 Task: Add a signature Liam Wilson containing Have a great National Disability Employment Awareness Month, Liam Wilson to email address softage.9@softage.net and add a label Warranty claims
Action: Mouse moved to (981, 54)
Screenshot: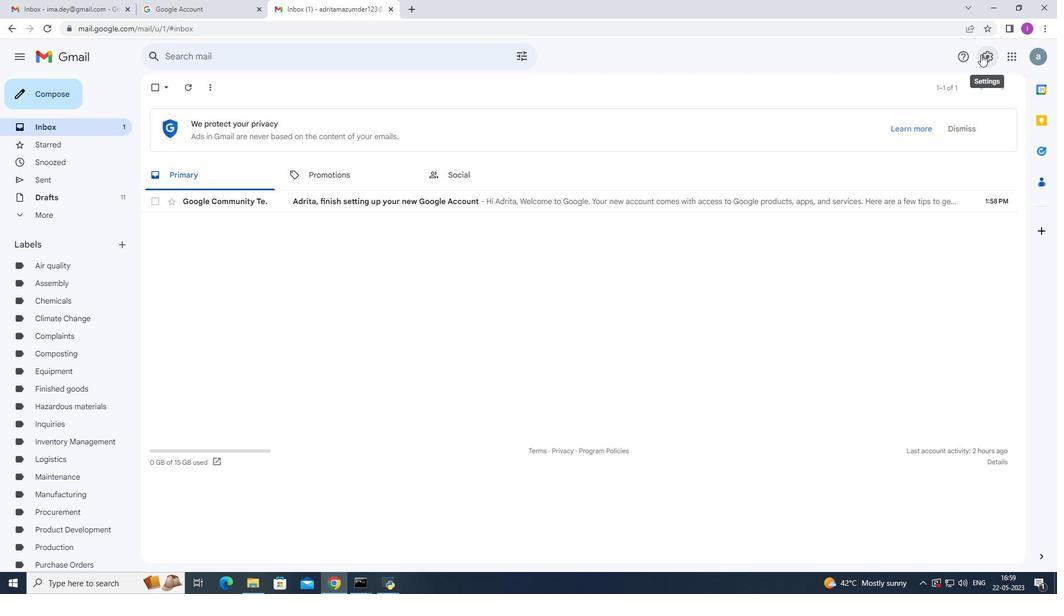 
Action: Mouse pressed left at (981, 54)
Screenshot: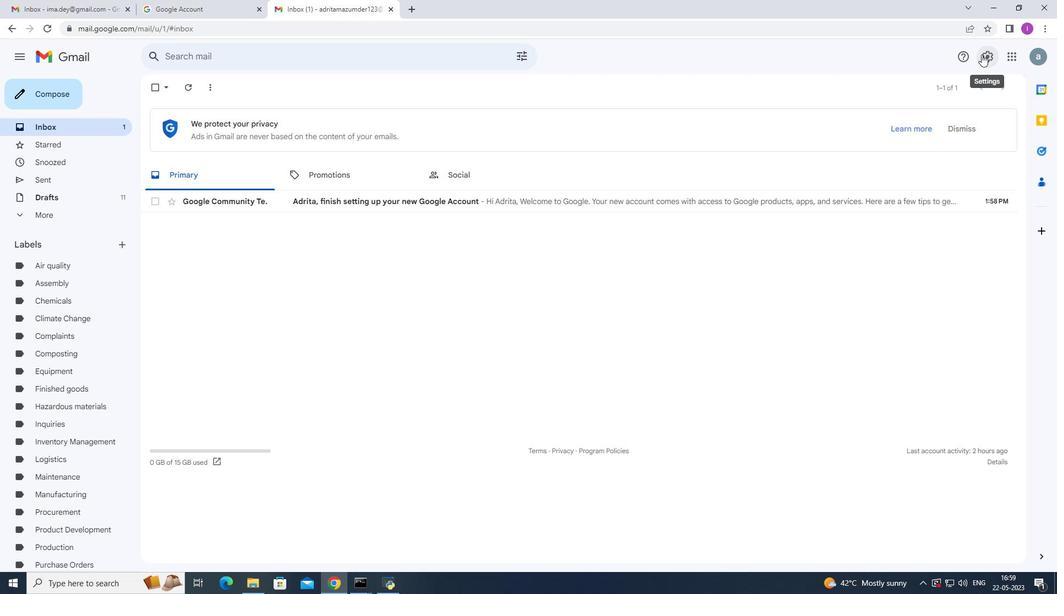 
Action: Mouse moved to (916, 108)
Screenshot: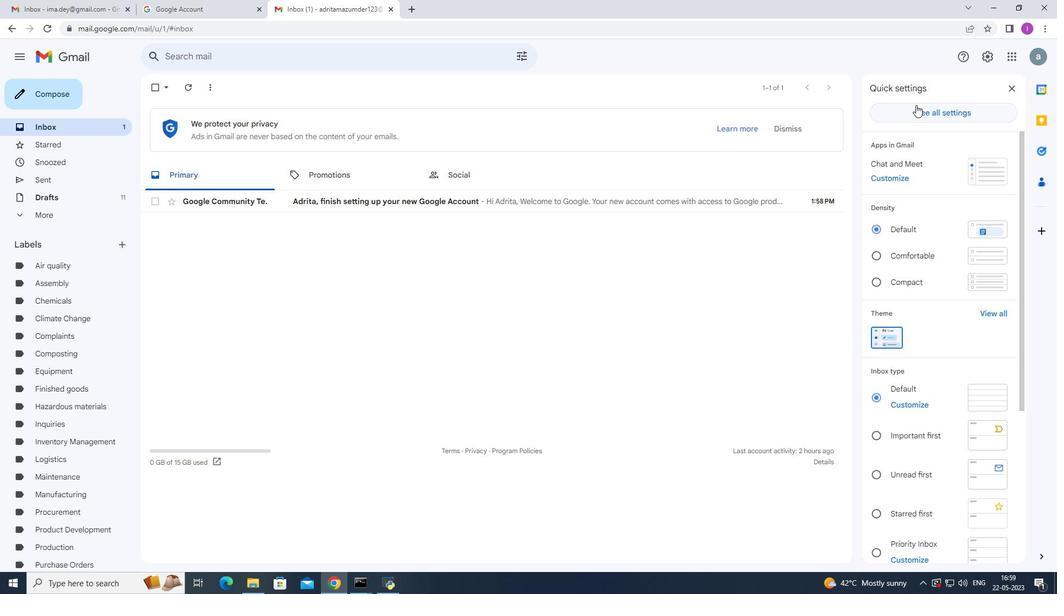 
Action: Mouse pressed left at (916, 108)
Screenshot: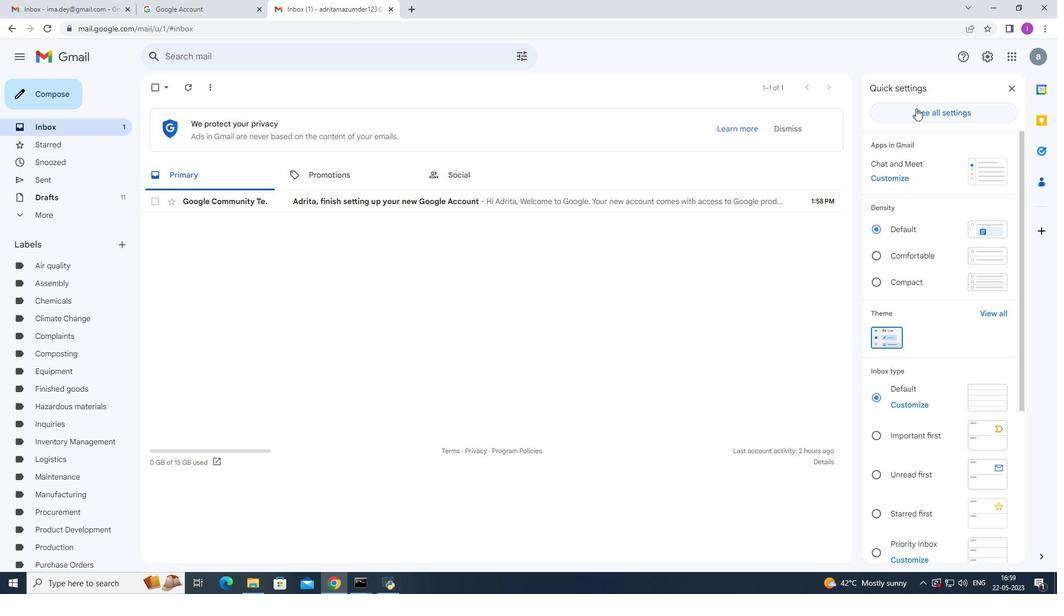 
Action: Mouse moved to (248, 534)
Screenshot: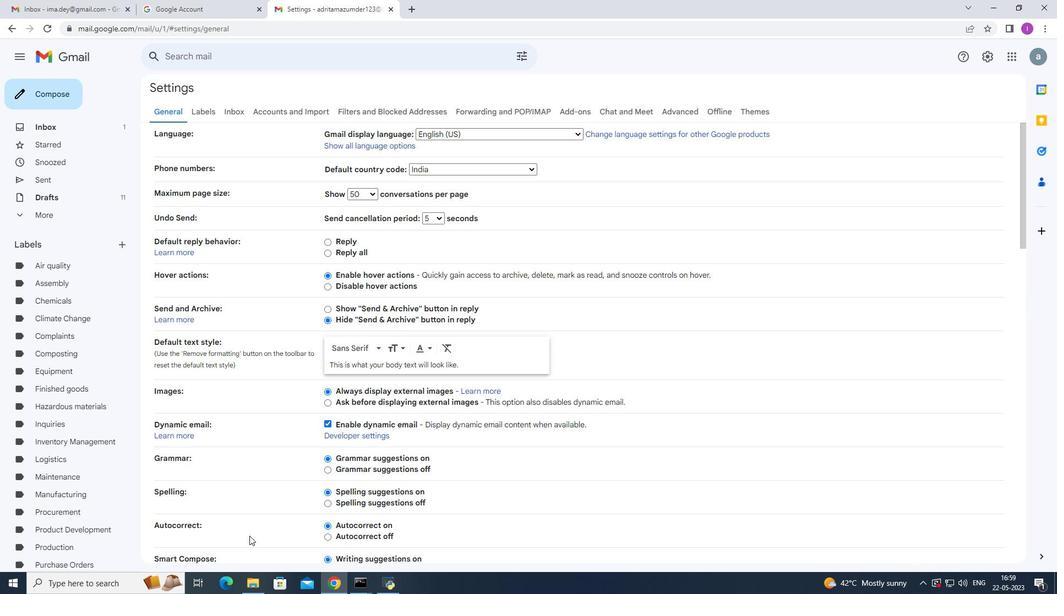 
Action: Mouse scrolled (248, 533) with delta (0, 0)
Screenshot: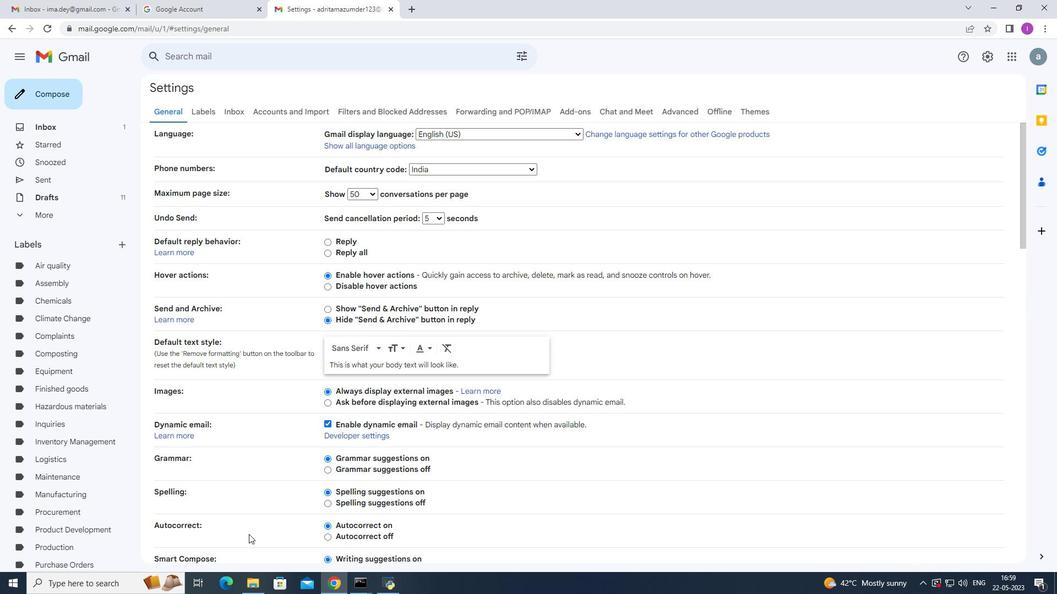 
Action: Mouse scrolled (248, 533) with delta (0, 0)
Screenshot: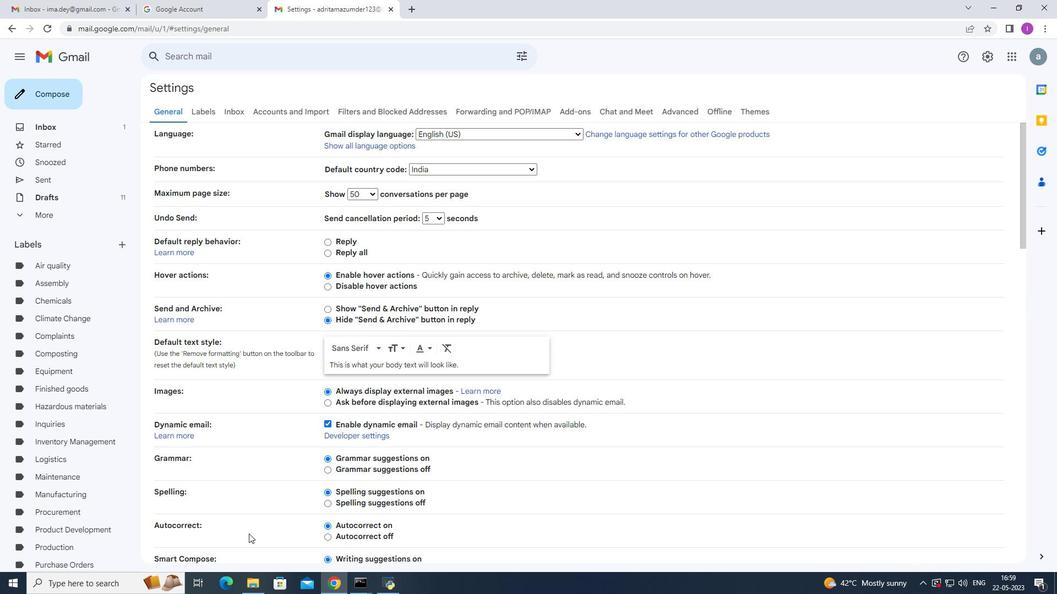 
Action: Mouse scrolled (248, 533) with delta (0, 0)
Screenshot: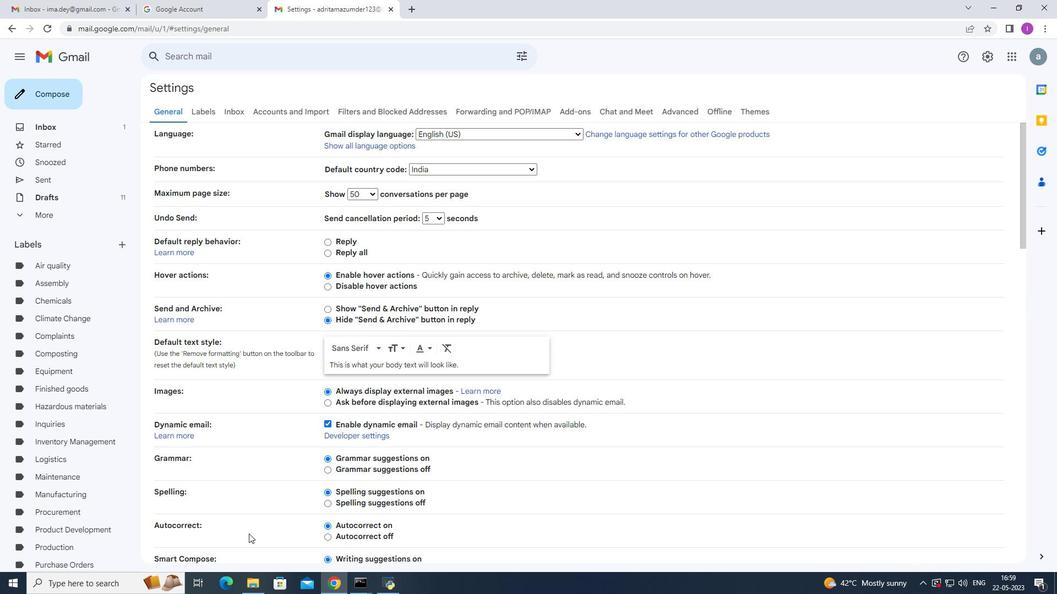 
Action: Mouse scrolled (248, 533) with delta (0, 0)
Screenshot: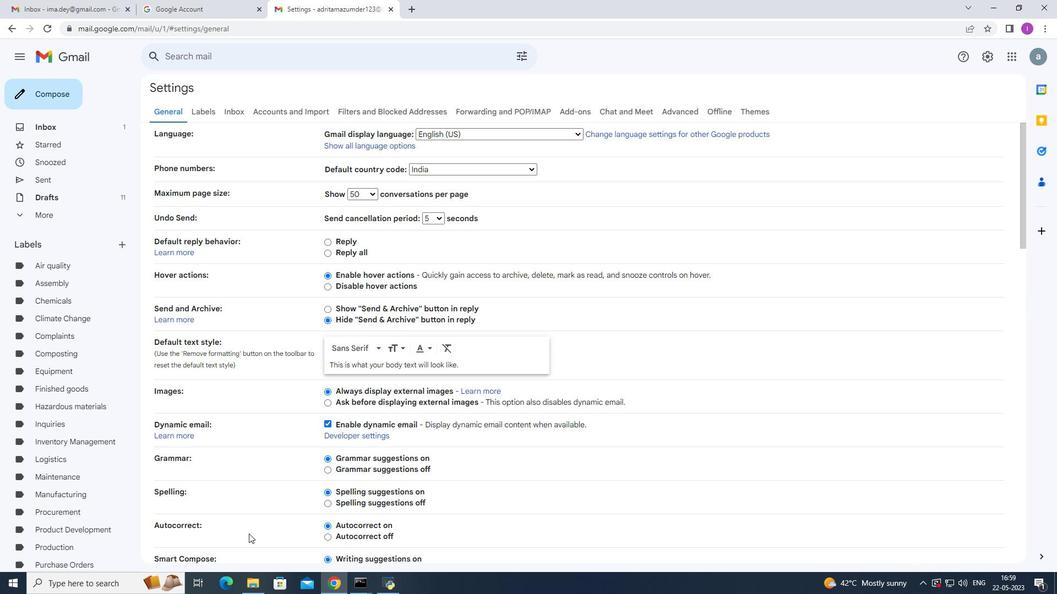 
Action: Mouse scrolled (248, 533) with delta (0, 0)
Screenshot: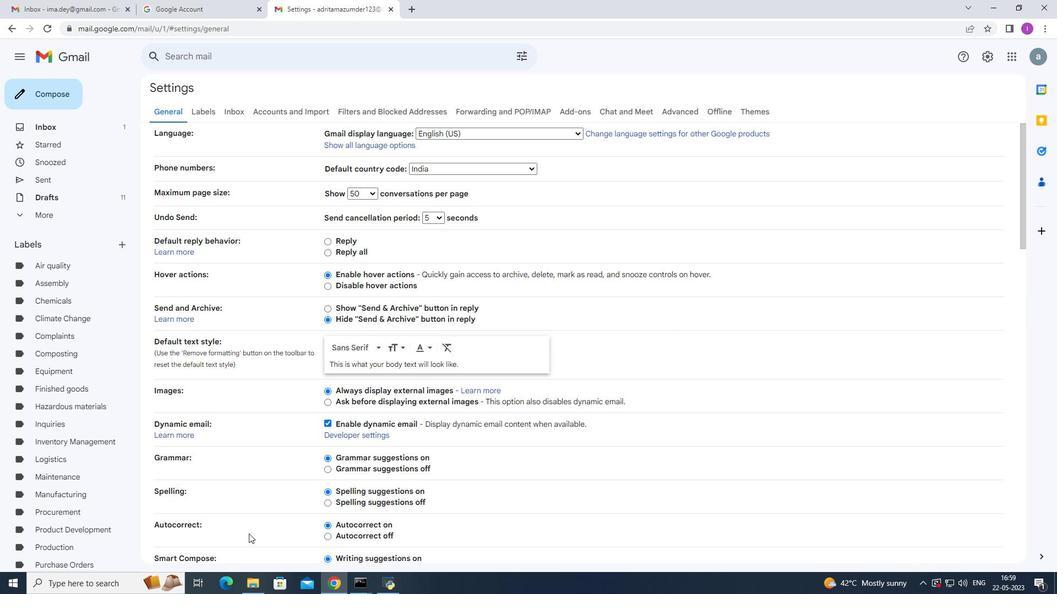 
Action: Mouse moved to (256, 519)
Screenshot: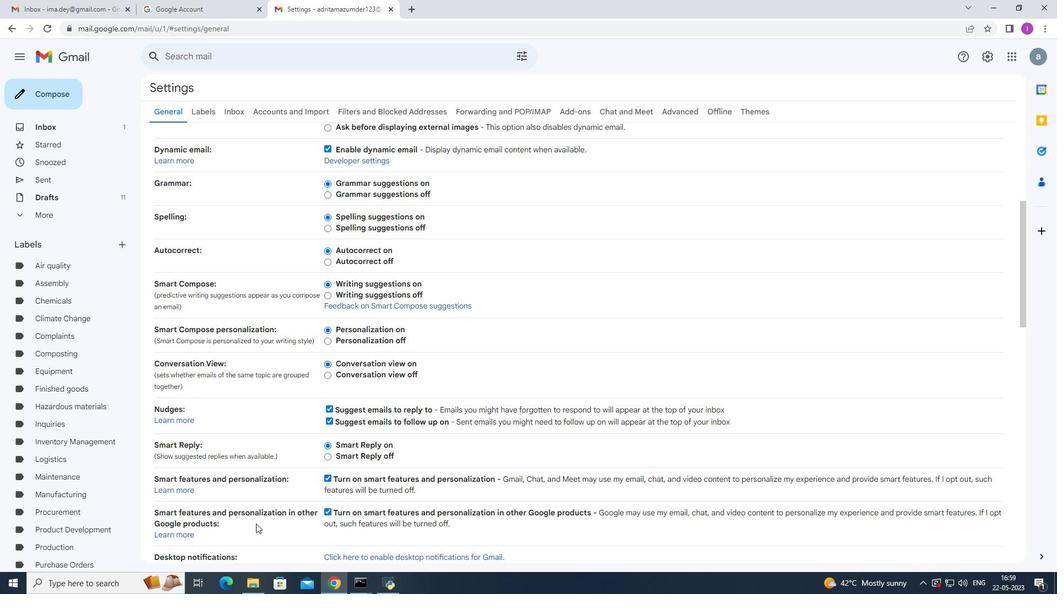 
Action: Mouse scrolled (256, 519) with delta (0, 0)
Screenshot: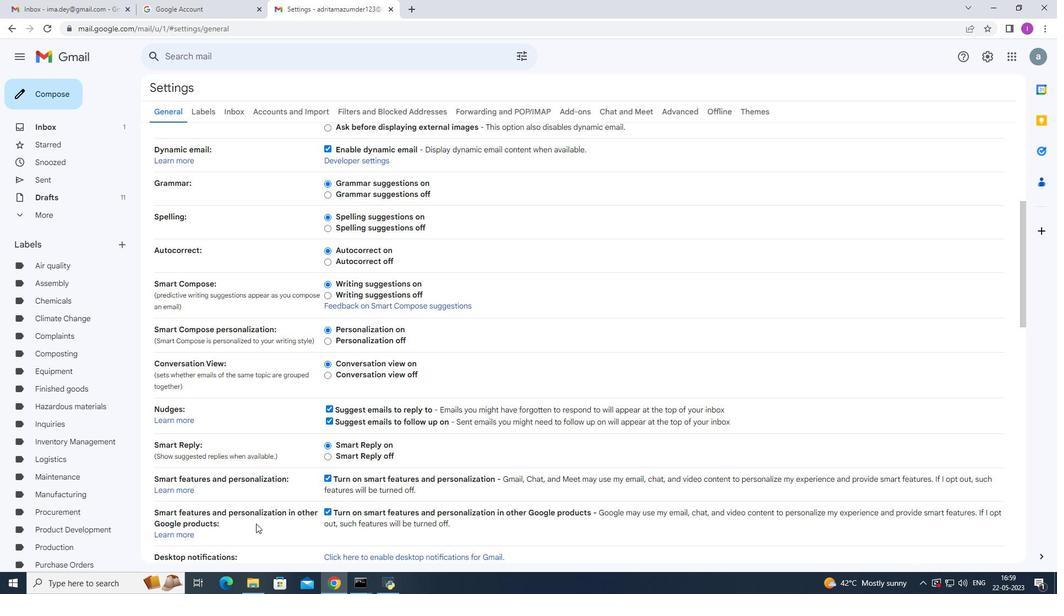 
Action: Mouse scrolled (256, 519) with delta (0, 0)
Screenshot: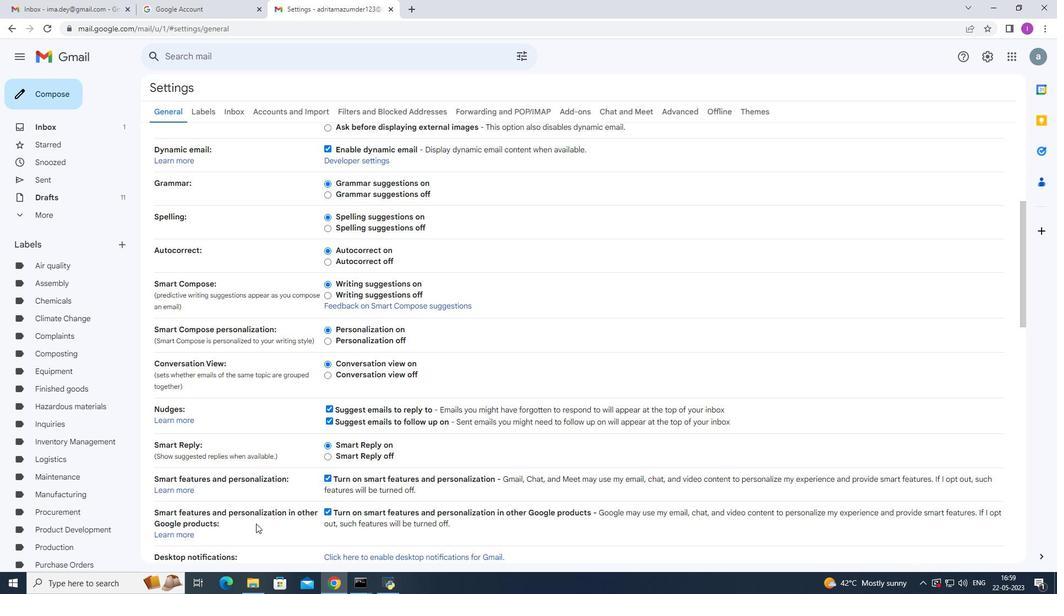 
Action: Mouse moved to (255, 519)
Screenshot: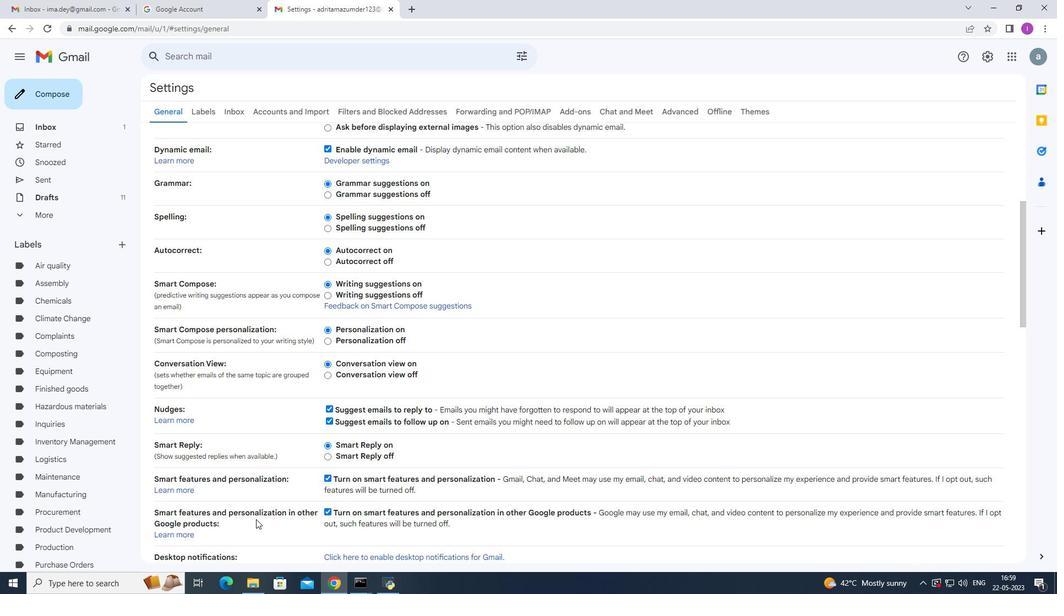 
Action: Mouse scrolled (255, 518) with delta (0, 0)
Screenshot: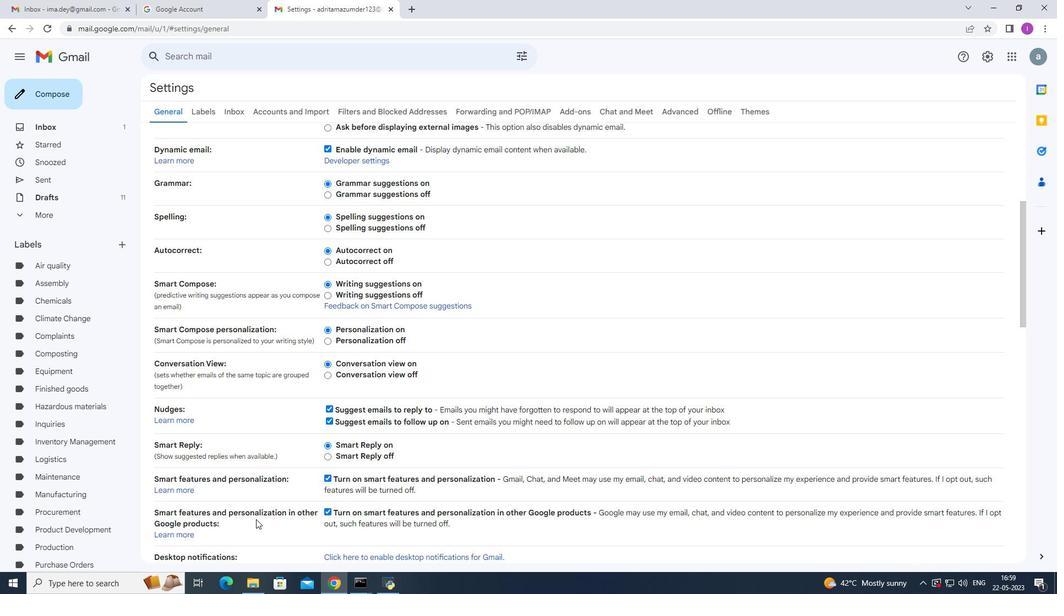 
Action: Mouse scrolled (255, 518) with delta (0, 0)
Screenshot: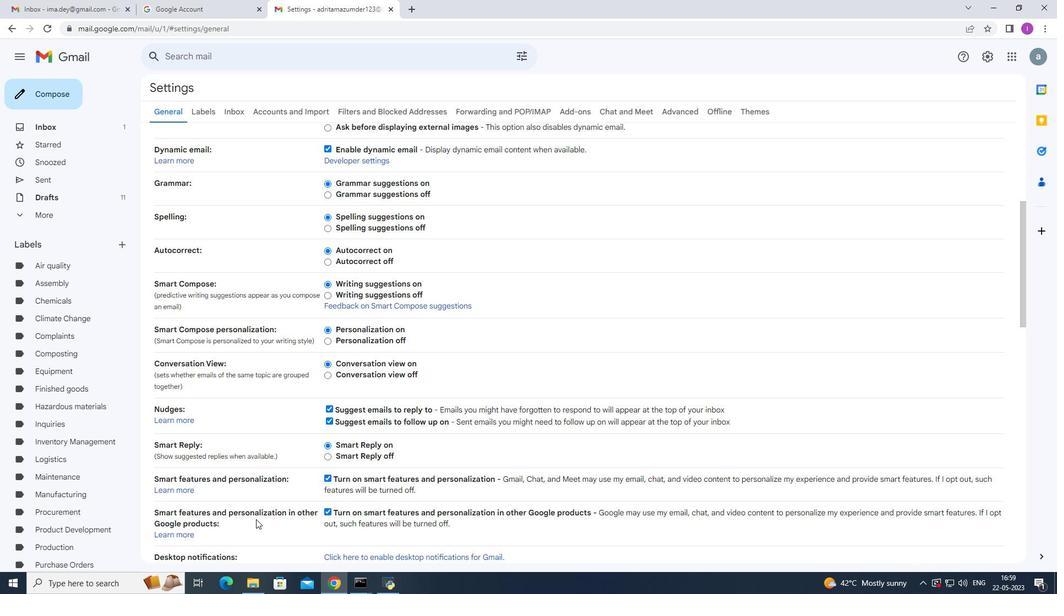 
Action: Mouse scrolled (255, 518) with delta (0, 0)
Screenshot: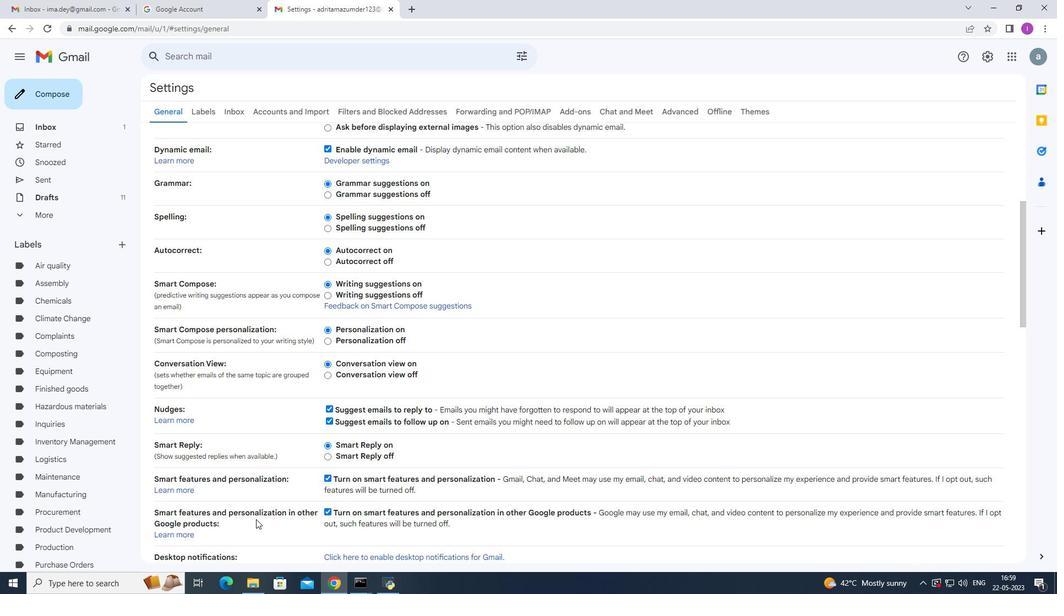 
Action: Mouse moved to (257, 516)
Screenshot: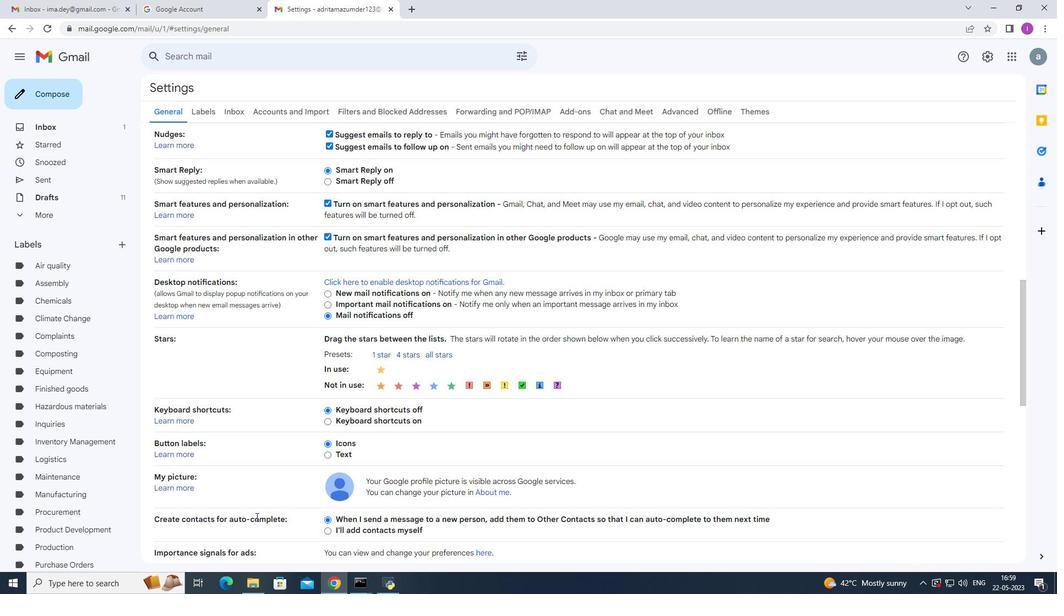 
Action: Mouse scrolled (257, 515) with delta (0, 0)
Screenshot: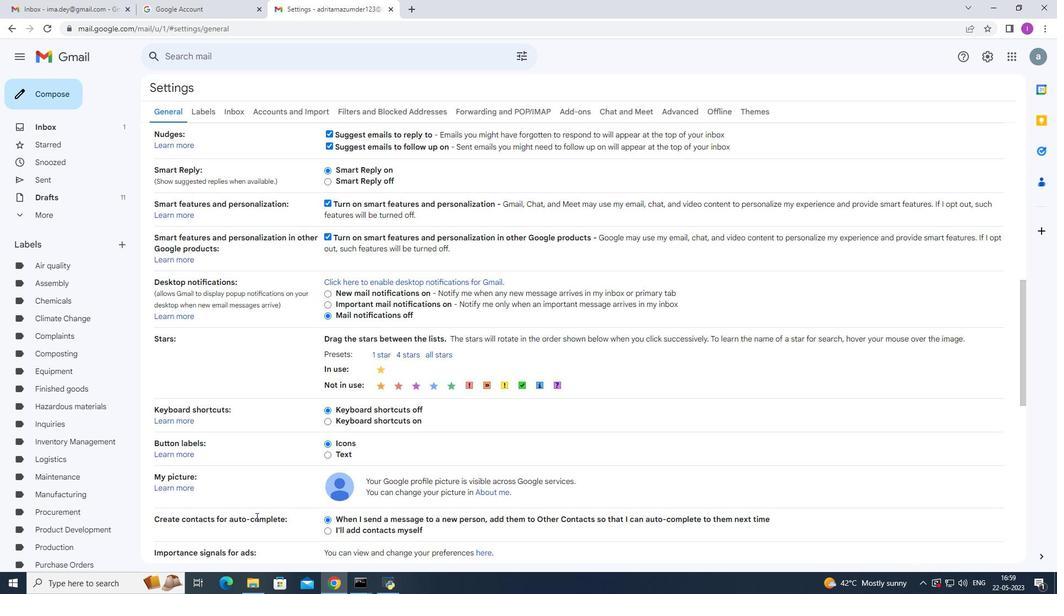 
Action: Mouse scrolled (257, 515) with delta (0, 0)
Screenshot: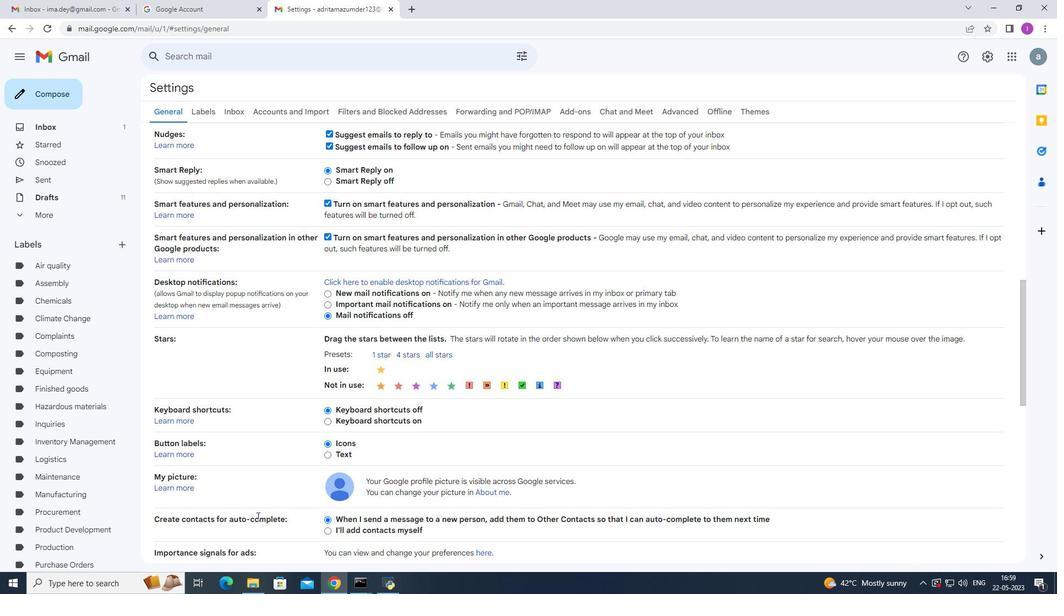 
Action: Mouse scrolled (257, 515) with delta (0, 0)
Screenshot: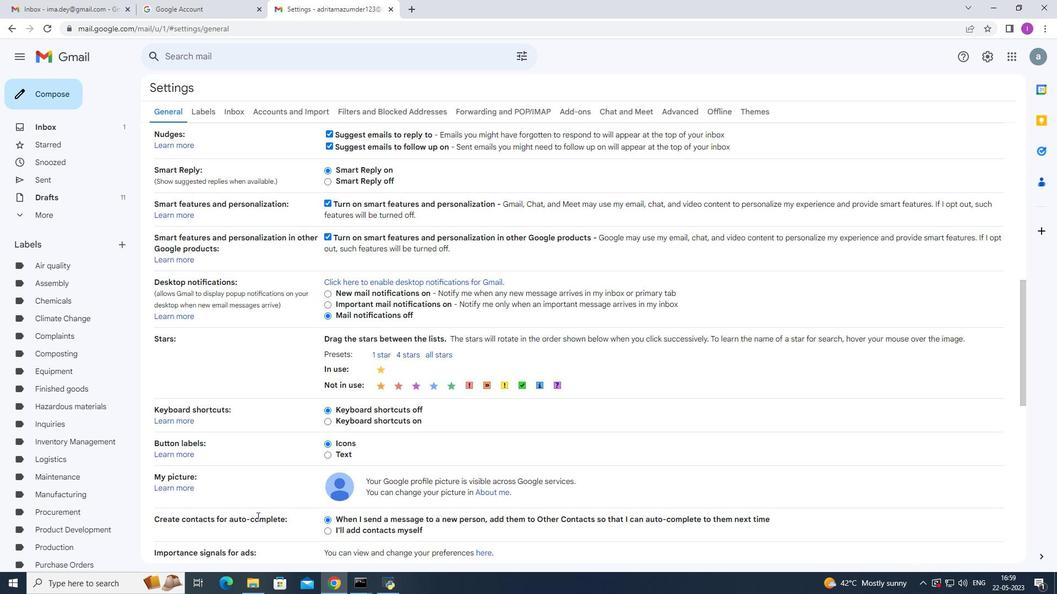 
Action: Mouse scrolled (257, 515) with delta (0, 0)
Screenshot: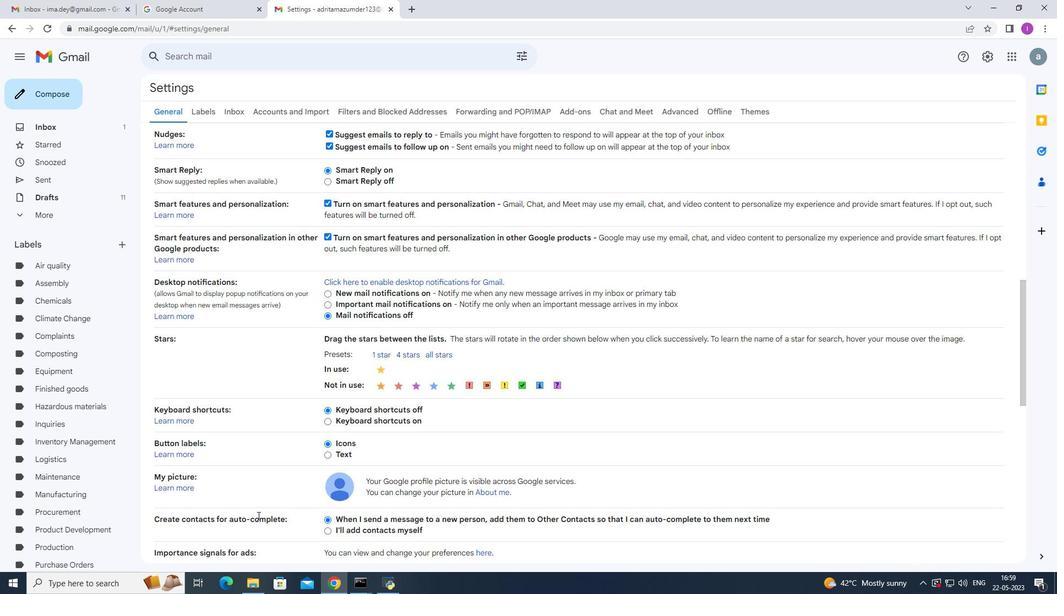 
Action: Mouse moved to (445, 366)
Screenshot: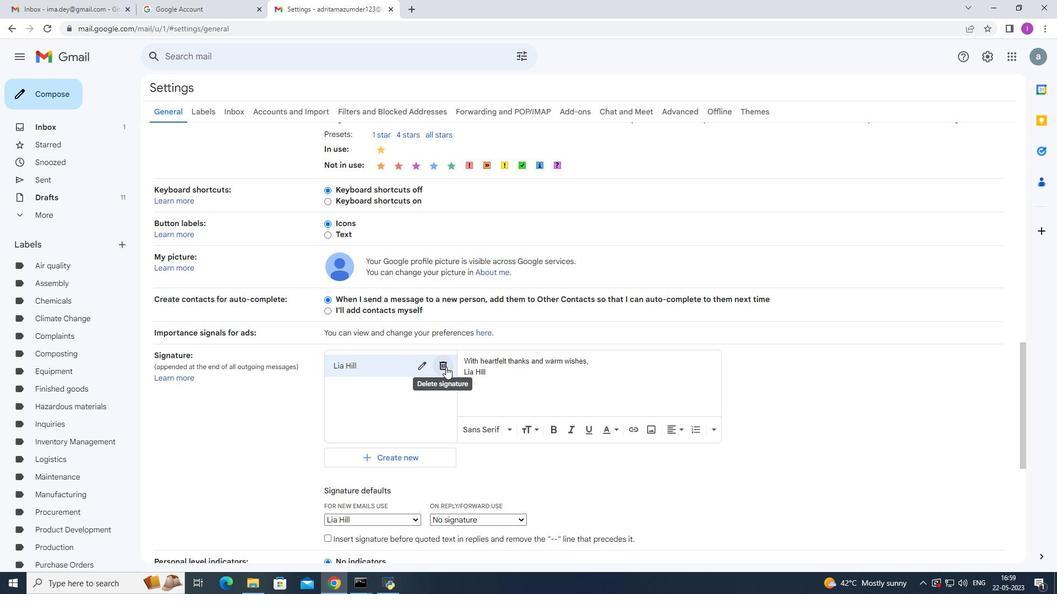 
Action: Mouse pressed left at (445, 366)
Screenshot: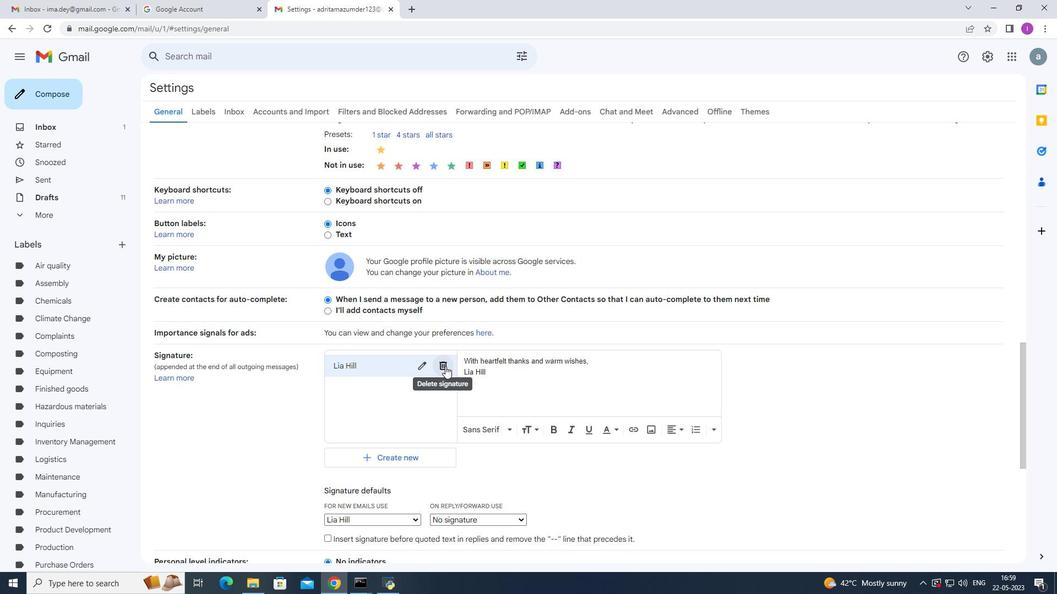 
Action: Mouse moved to (626, 322)
Screenshot: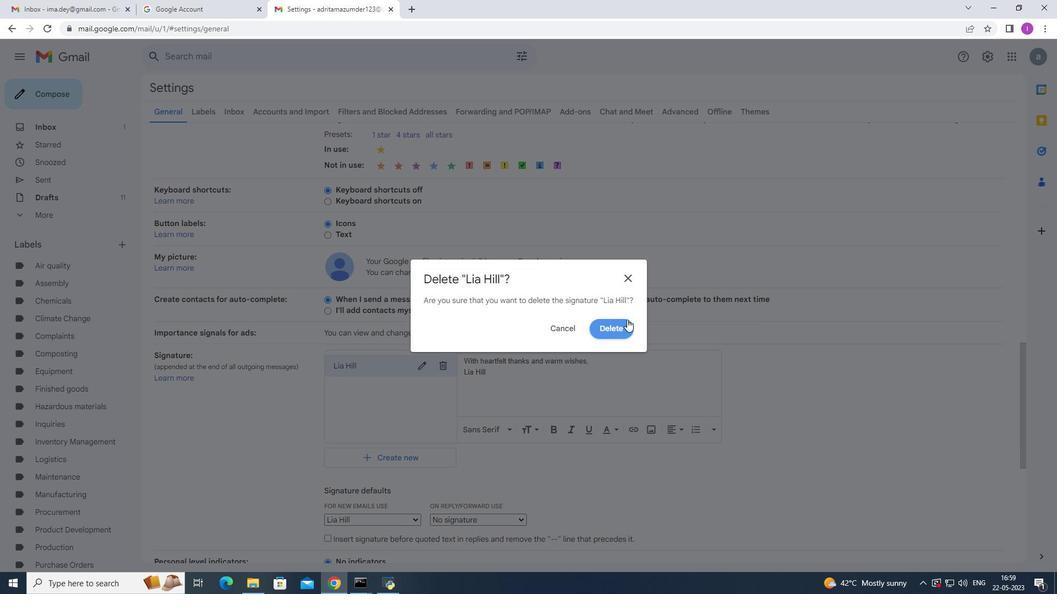 
Action: Mouse pressed left at (626, 322)
Screenshot: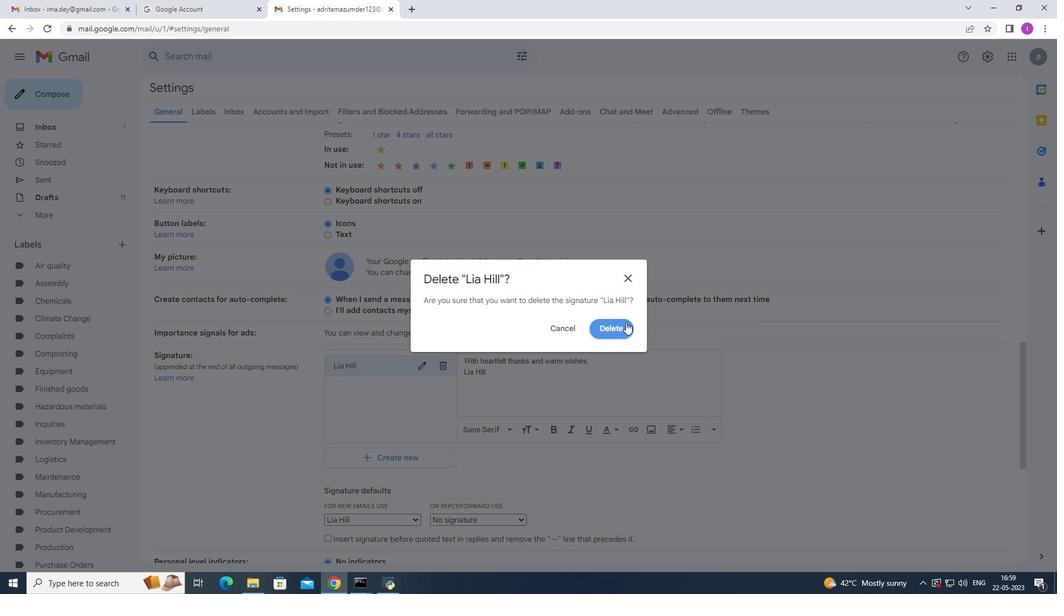 
Action: Mouse moved to (390, 378)
Screenshot: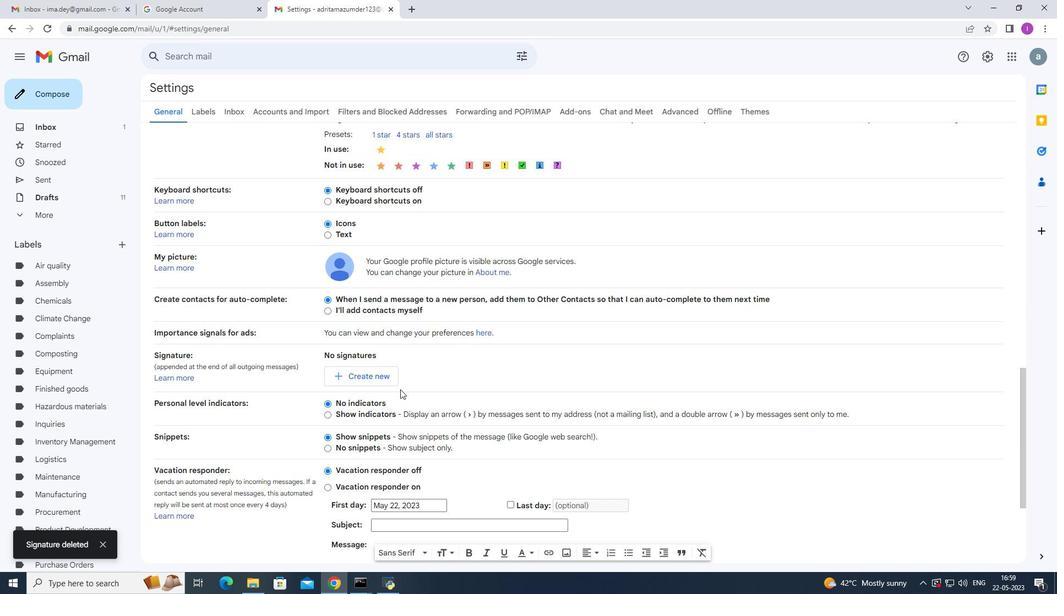 
Action: Mouse pressed left at (390, 378)
Screenshot: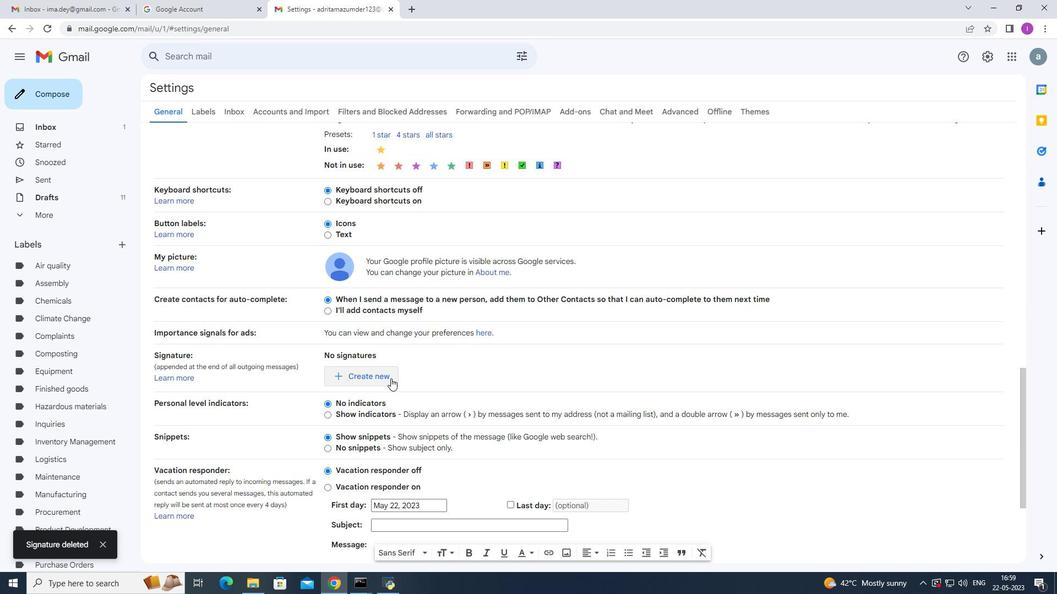 
Action: Mouse moved to (521, 322)
Screenshot: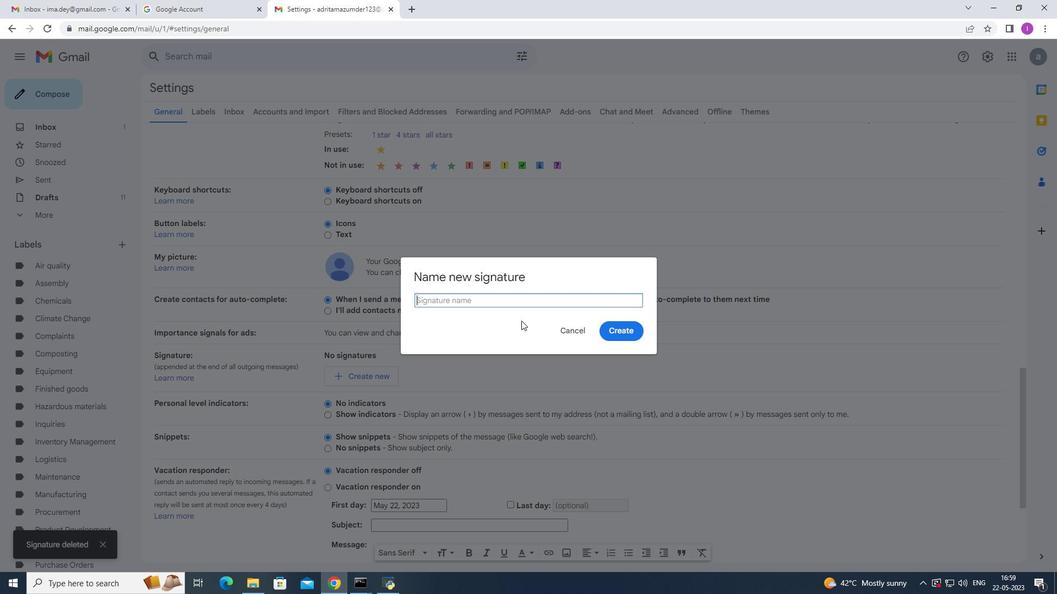
Action: Key pressed <Key.shift><Key.shift><Key.shift><Key.shift>Liam<Key.space><Key.shift>Wilson
Screenshot: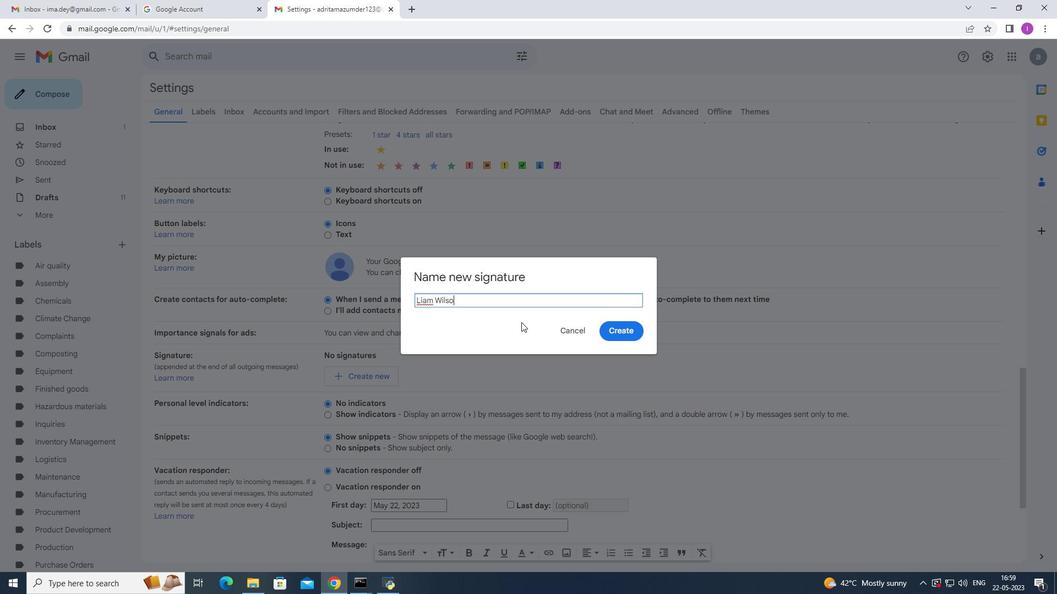 
Action: Mouse moved to (622, 329)
Screenshot: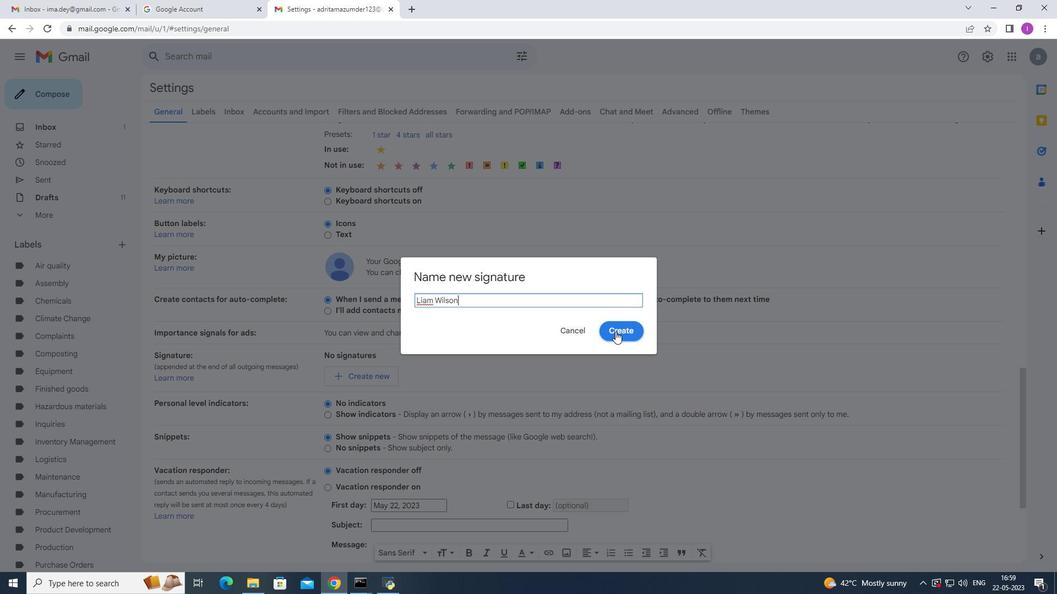 
Action: Mouse pressed left at (622, 329)
Screenshot: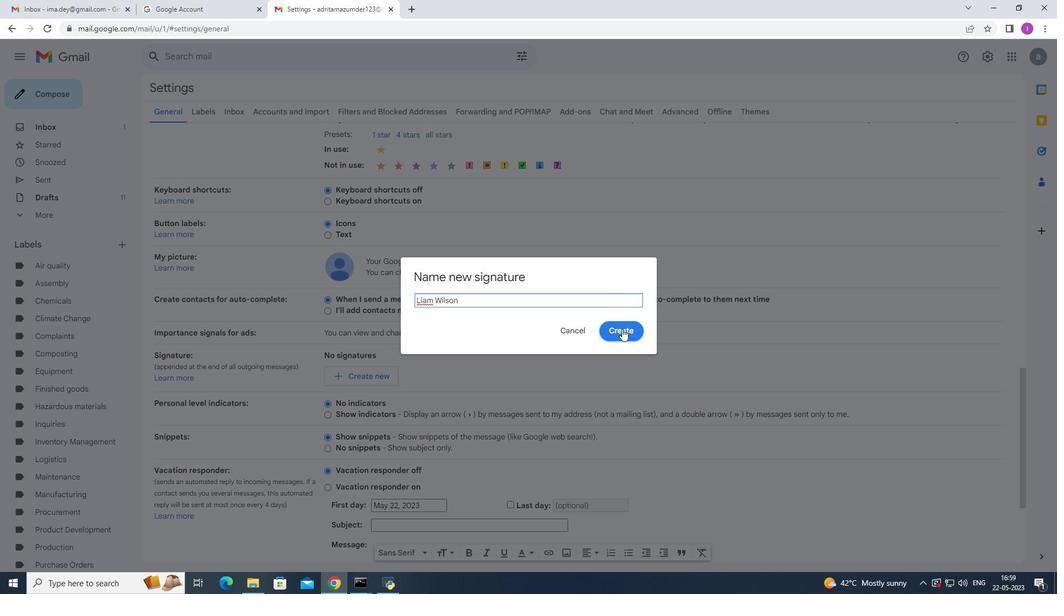 
Action: Mouse moved to (416, 520)
Screenshot: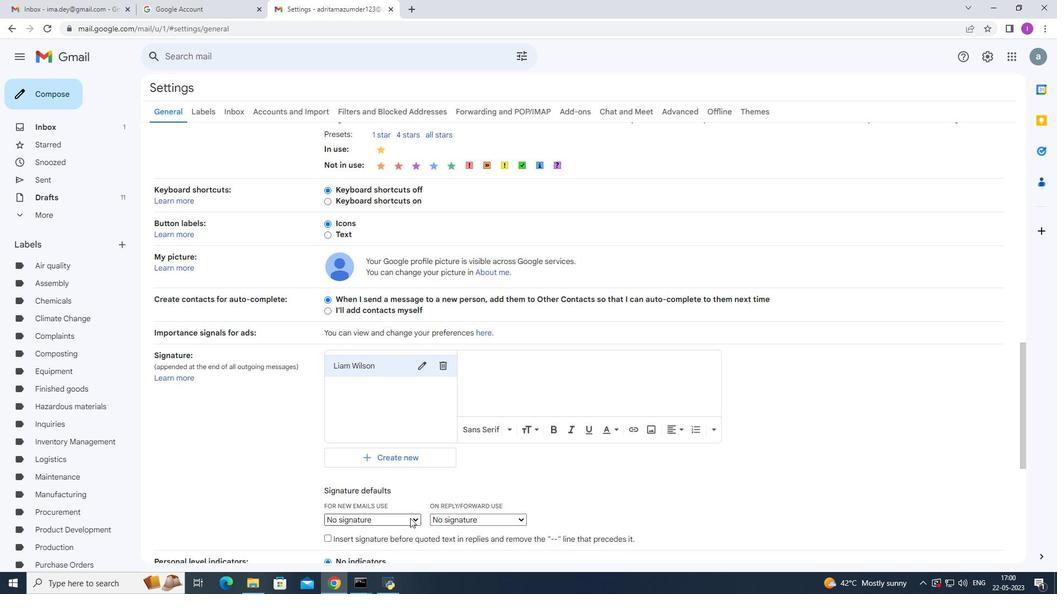 
Action: Mouse pressed left at (416, 520)
Screenshot: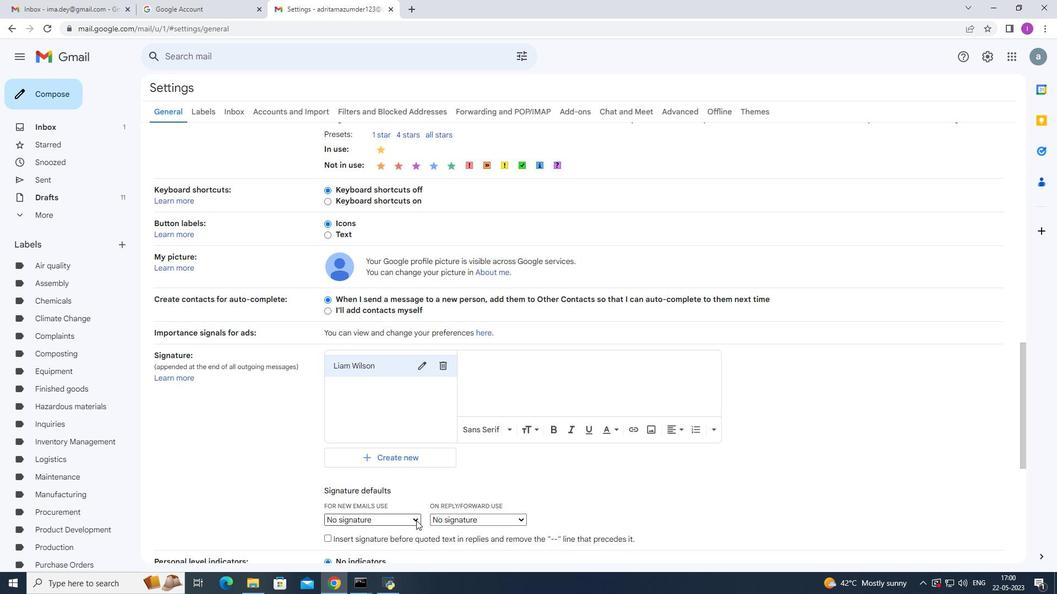 
Action: Mouse moved to (379, 544)
Screenshot: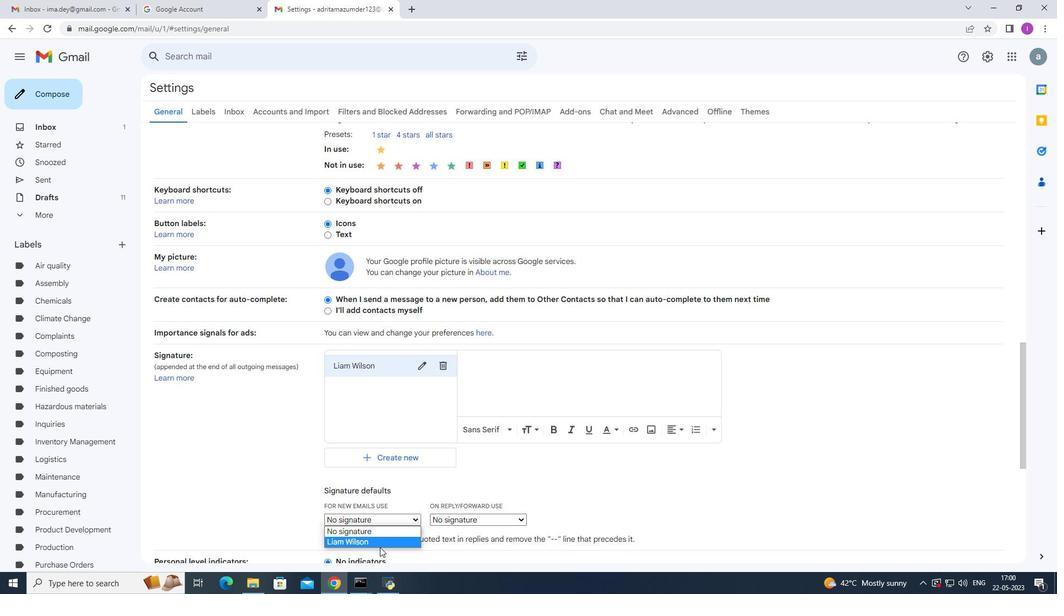 
Action: Mouse pressed left at (379, 544)
Screenshot: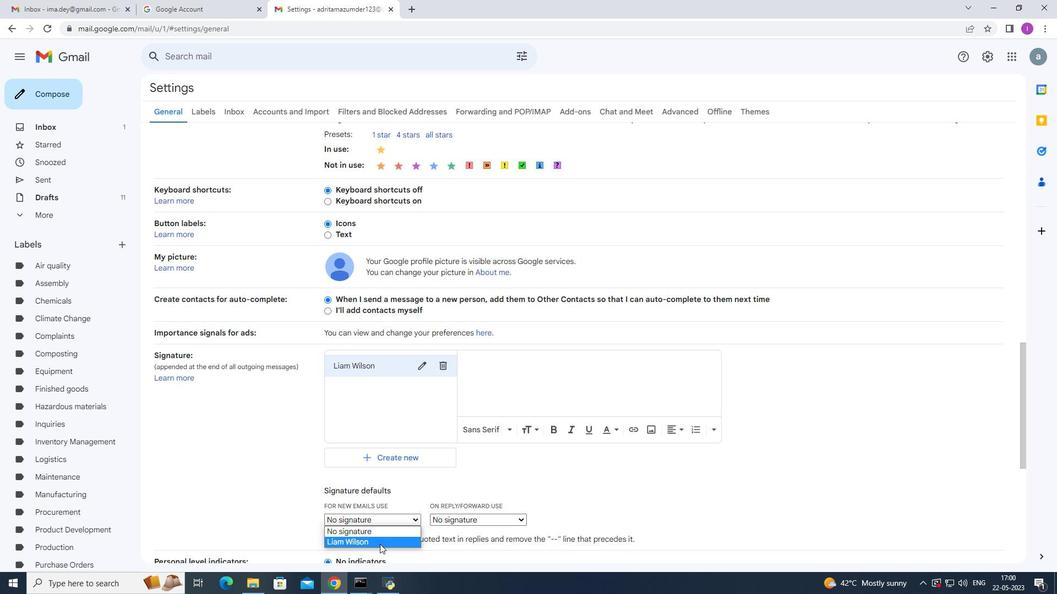 
Action: Mouse pressed left at (379, 544)
Screenshot: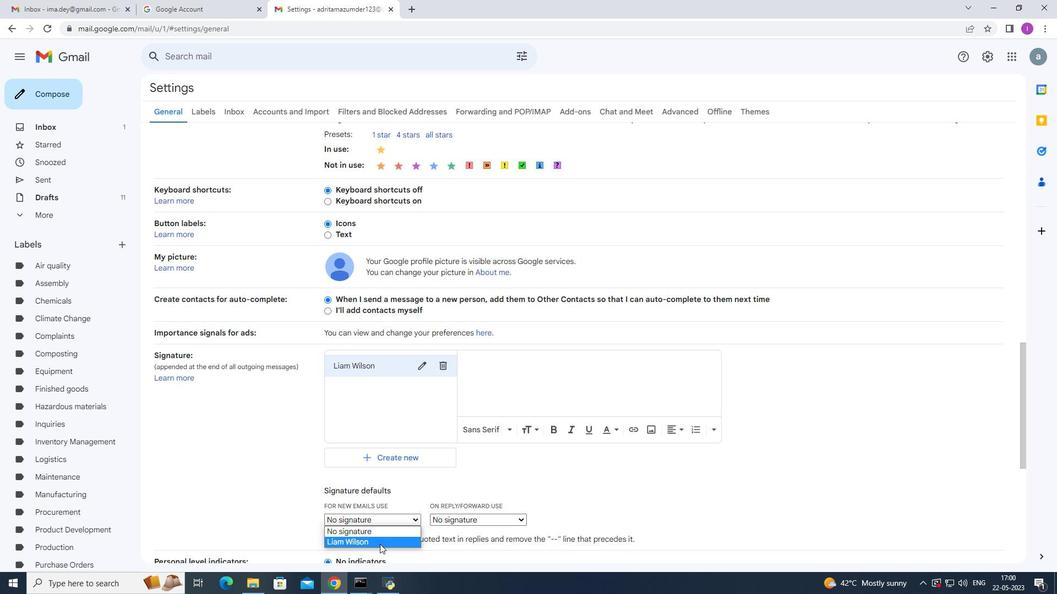 
Action: Mouse moved to (468, 365)
Screenshot: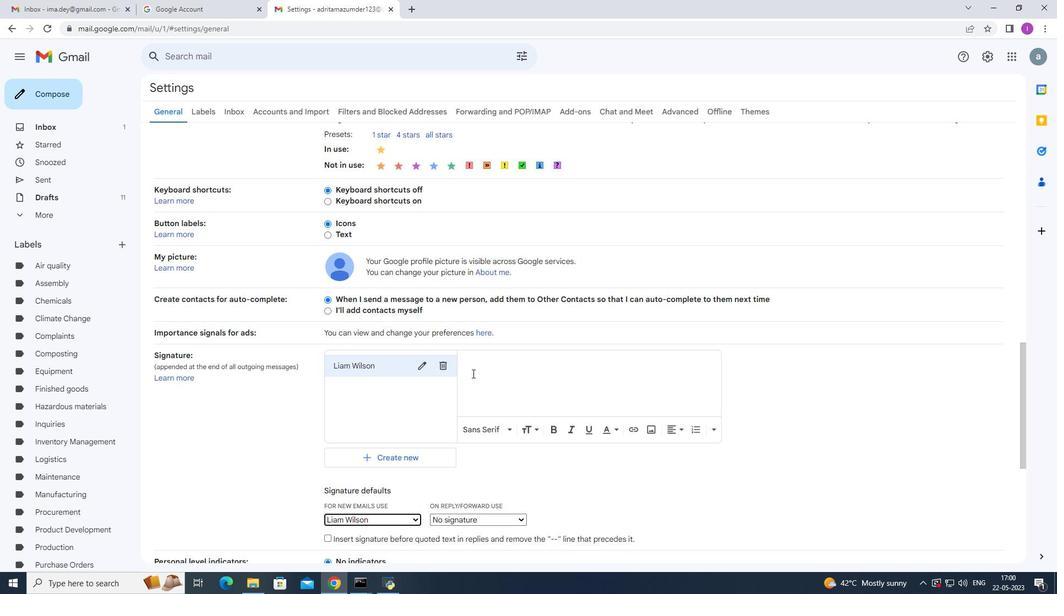 
Action: Mouse pressed left at (468, 365)
Screenshot: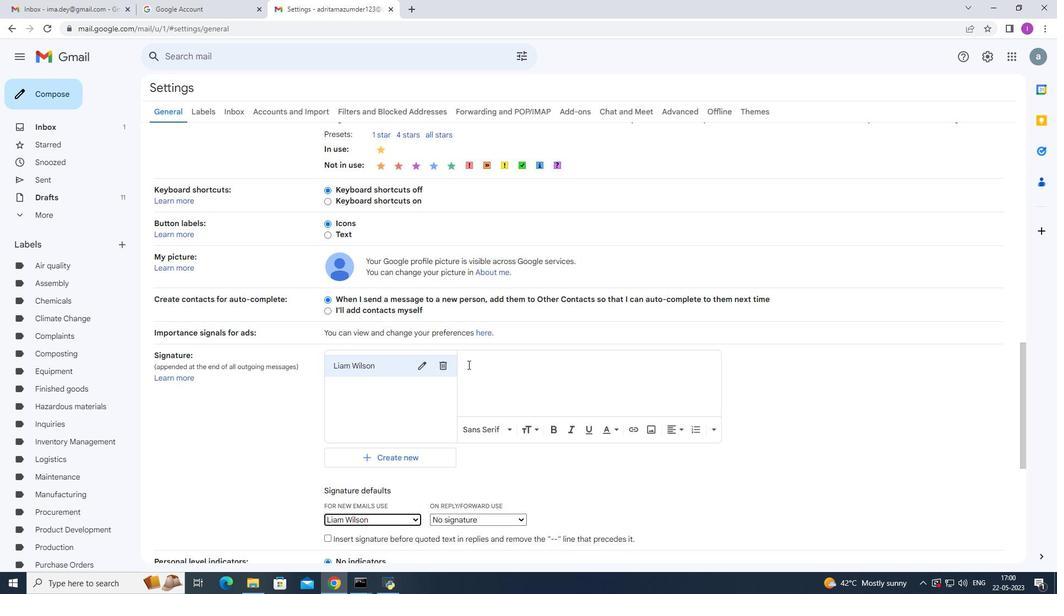 
Action: Mouse moved to (563, 363)
Screenshot: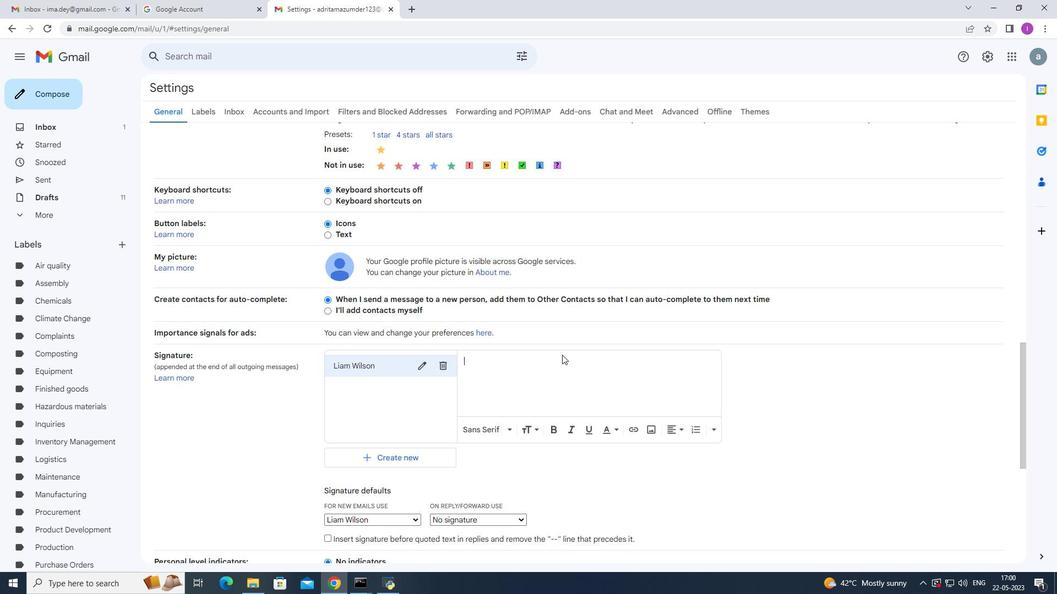 
Action: Key pressed <Key.shift><Key.shift>Have<Key.space>a<Key.space>great<Key.space><Key.shift>National<Key.space><Key.shift>Disability<Key.space><Key.shift>Employment<Key.space><Key.shift>Awareness<Key.space><Key.shift>Month
Screenshot: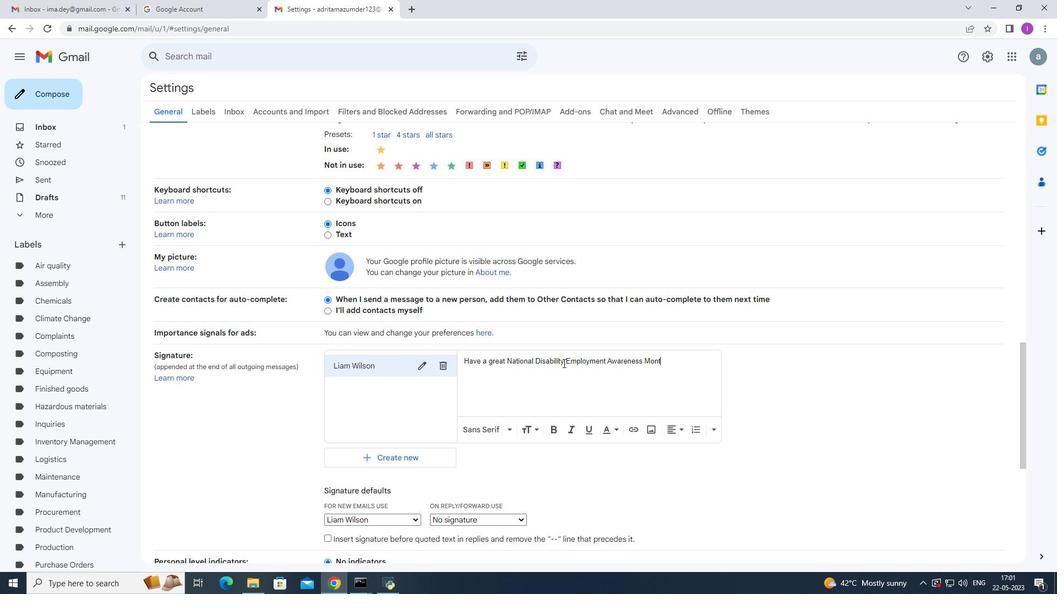 
Action: Mouse moved to (532, 338)
Screenshot: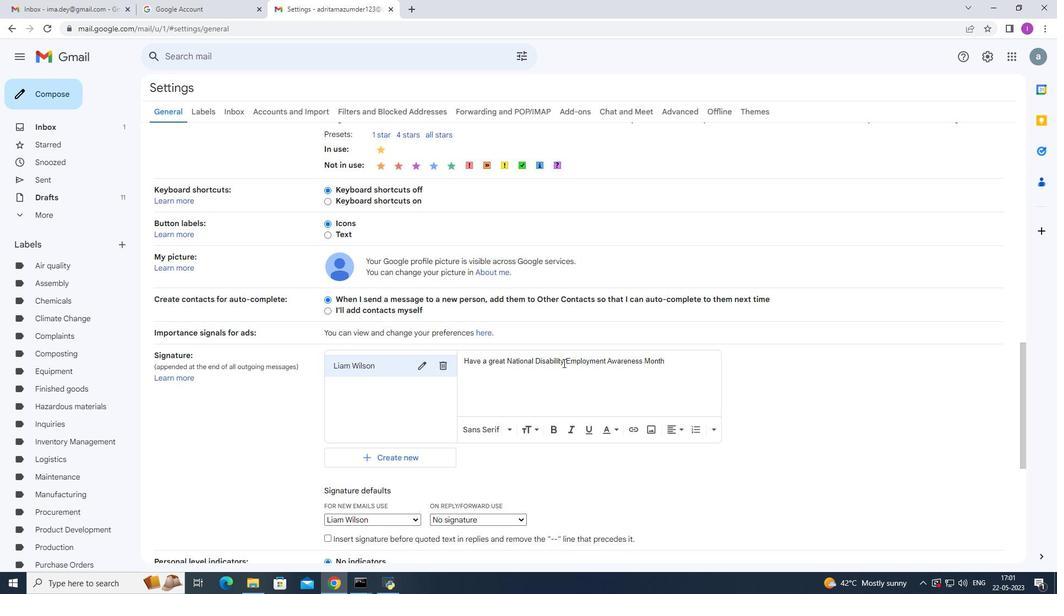 
Action: Key pressed ,<Key.enter><Key.shift>Liam<Key.space><Key.shift>Wilson
Screenshot: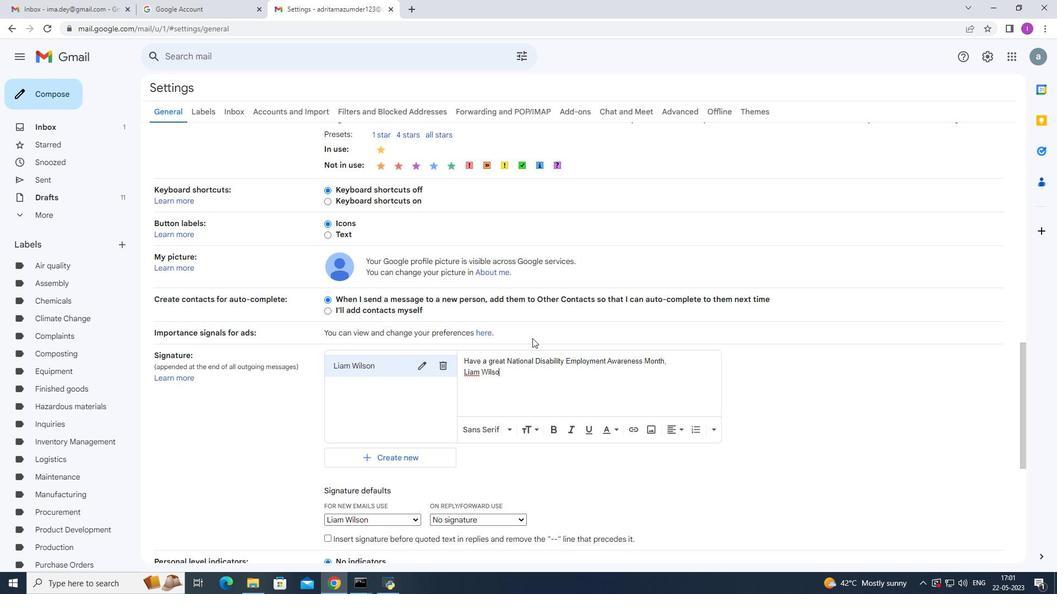 
Action: Mouse moved to (501, 462)
Screenshot: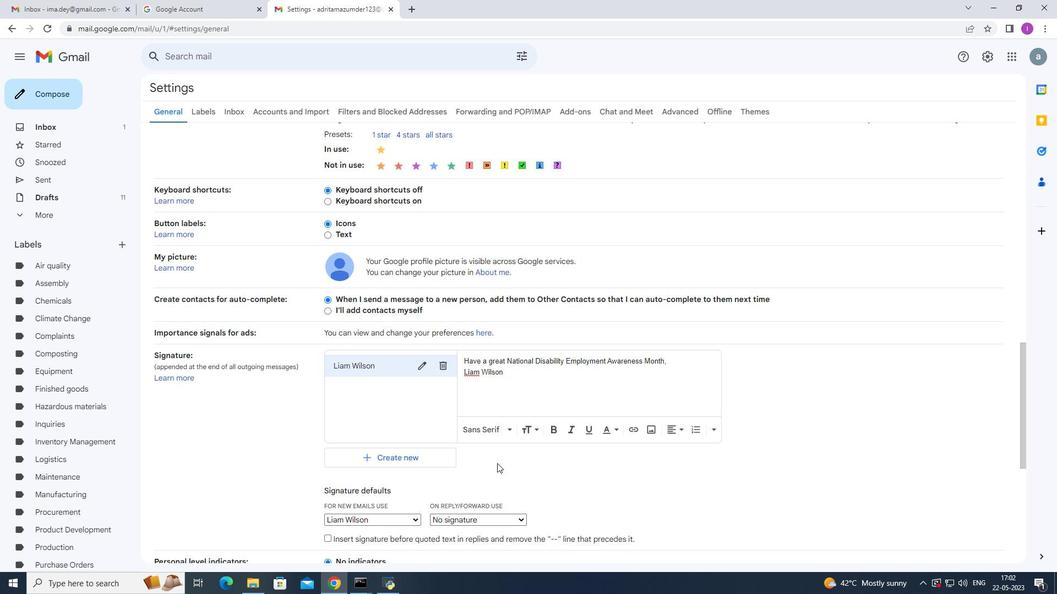 
Action: Mouse scrolled (501, 461) with delta (0, 0)
Screenshot: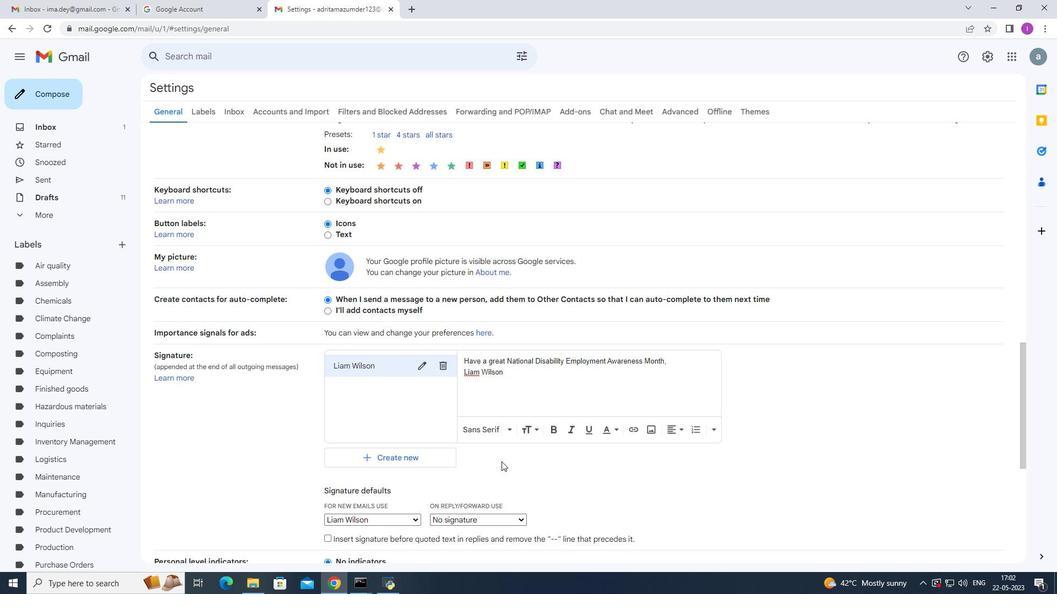 
Action: Mouse scrolled (501, 461) with delta (0, 0)
Screenshot: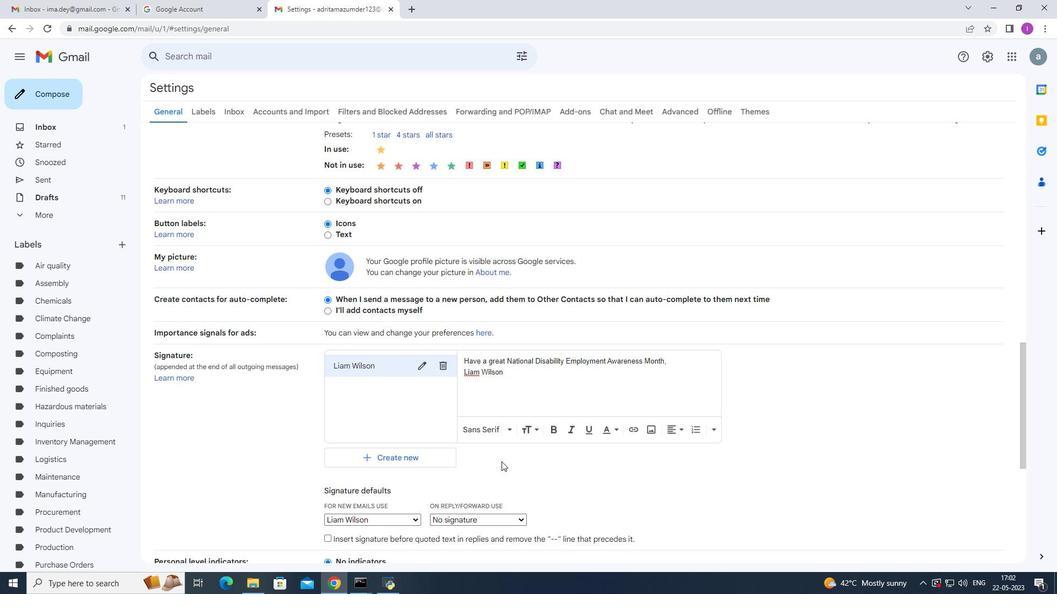
Action: Mouse scrolled (501, 461) with delta (0, 0)
Screenshot: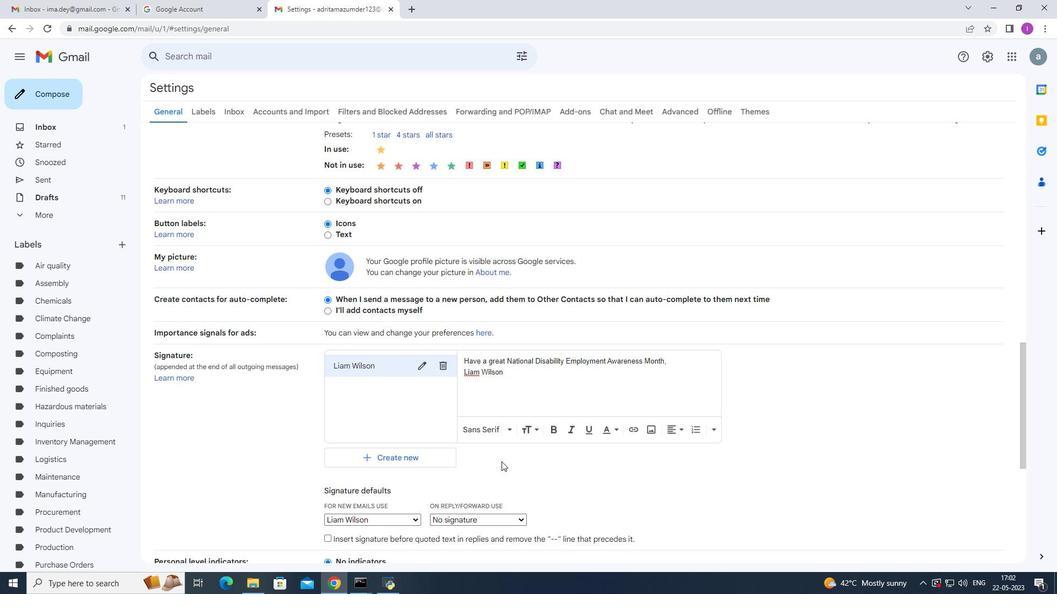 
Action: Mouse scrolled (501, 461) with delta (0, 0)
Screenshot: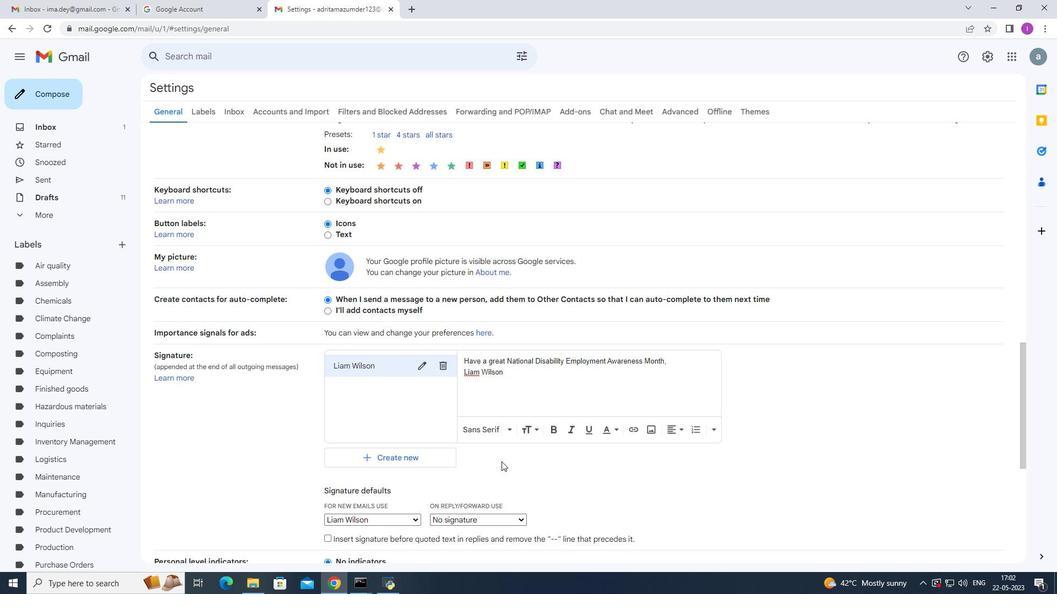 
Action: Mouse scrolled (501, 461) with delta (0, 0)
Screenshot: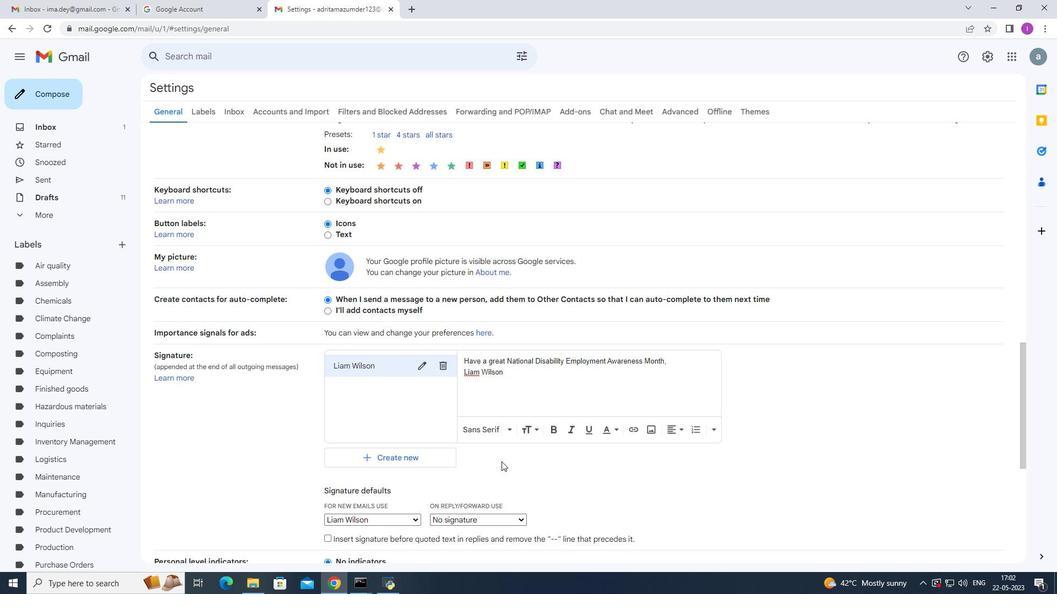 
Action: Mouse moved to (503, 458)
Screenshot: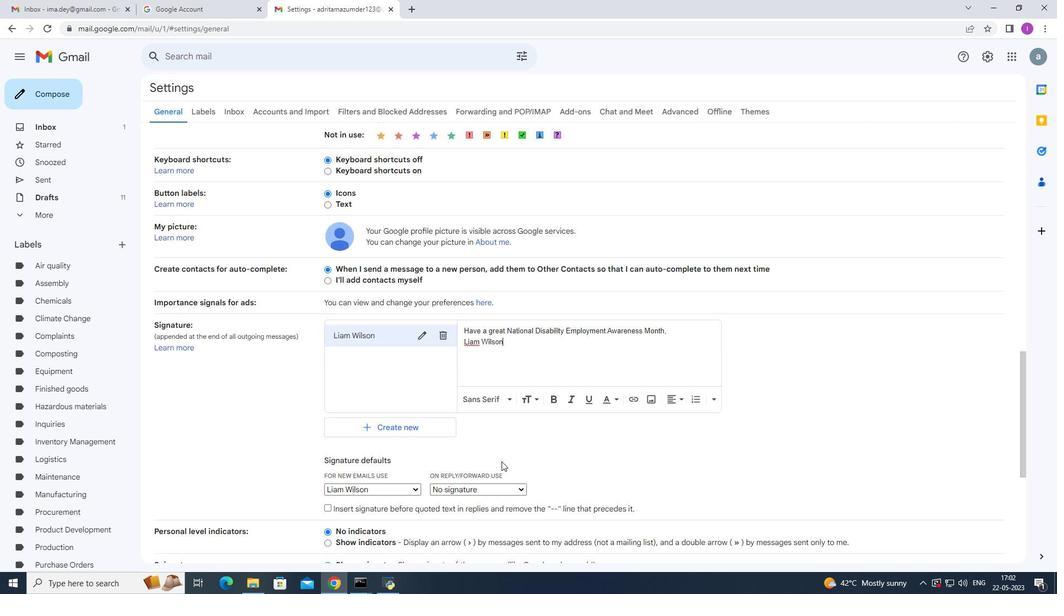 
Action: Mouse scrolled (503, 458) with delta (0, 0)
Screenshot: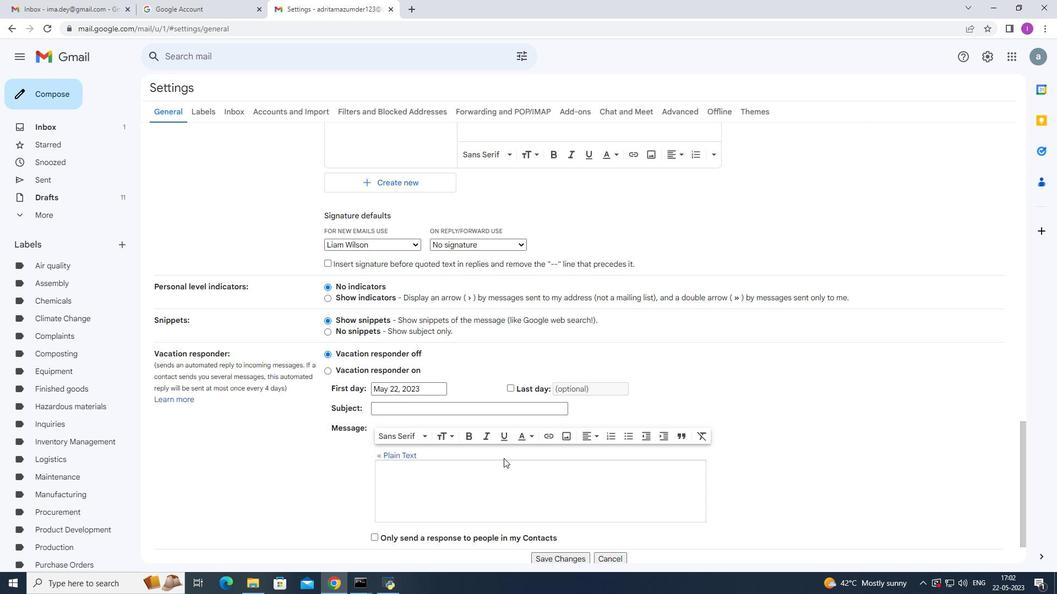
Action: Mouse scrolled (503, 458) with delta (0, 0)
Screenshot: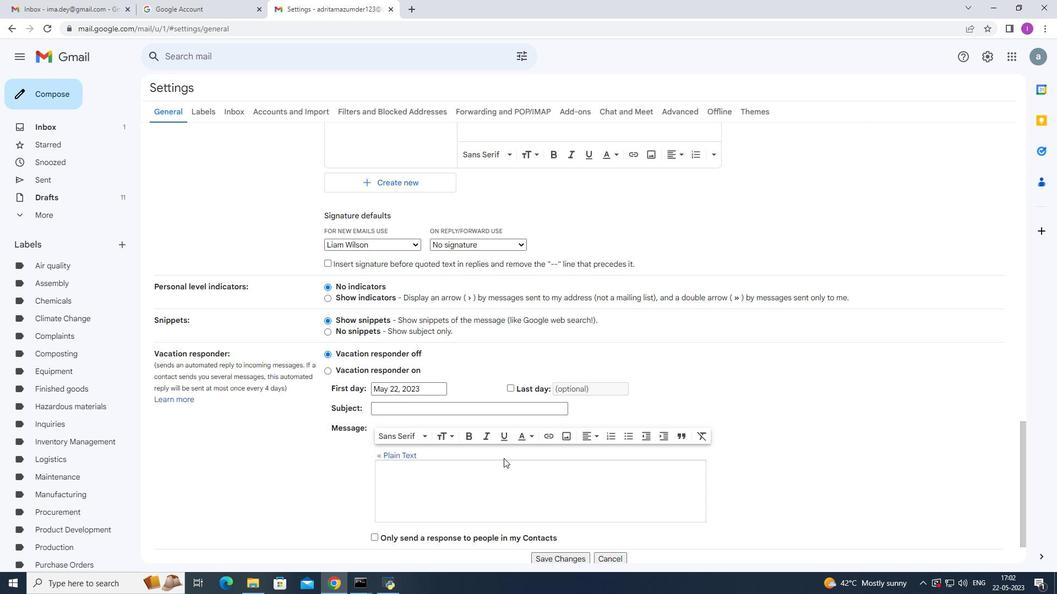 
Action: Mouse scrolled (503, 458) with delta (0, 0)
Screenshot: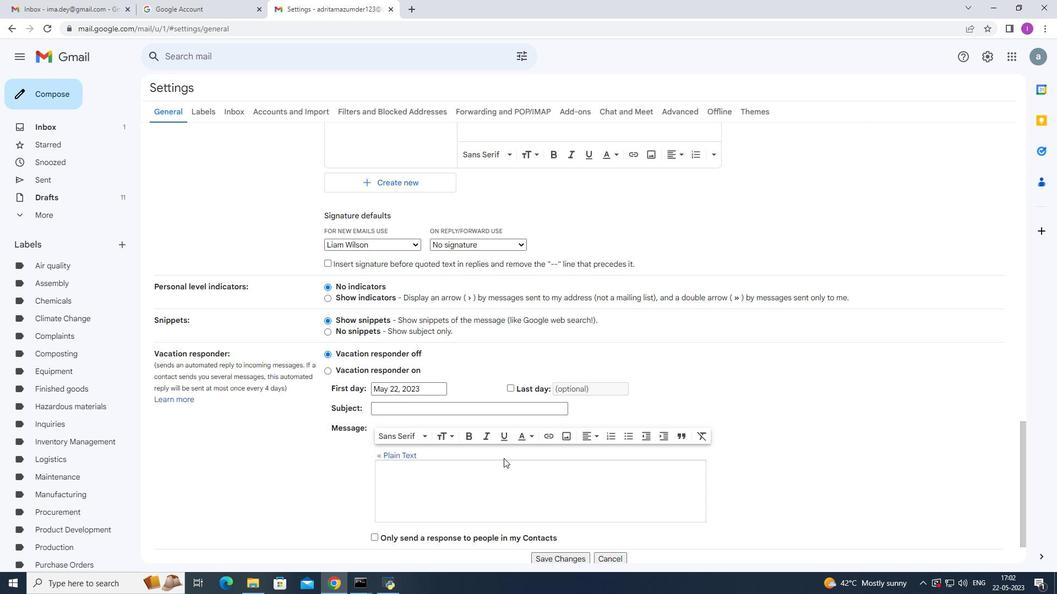 
Action: Mouse moved to (504, 456)
Screenshot: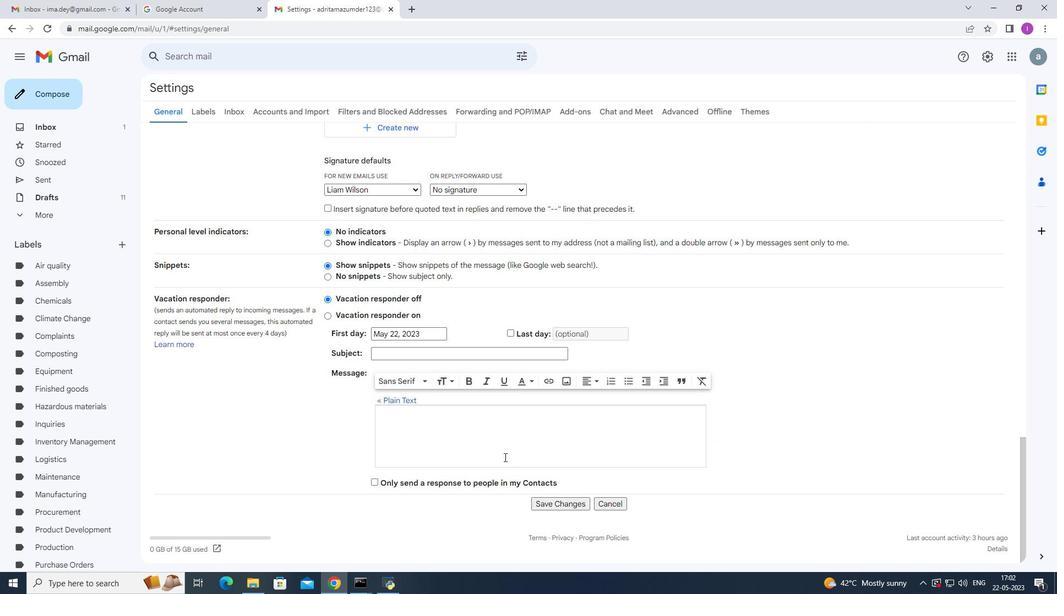 
Action: Mouse scrolled (504, 455) with delta (0, 0)
Screenshot: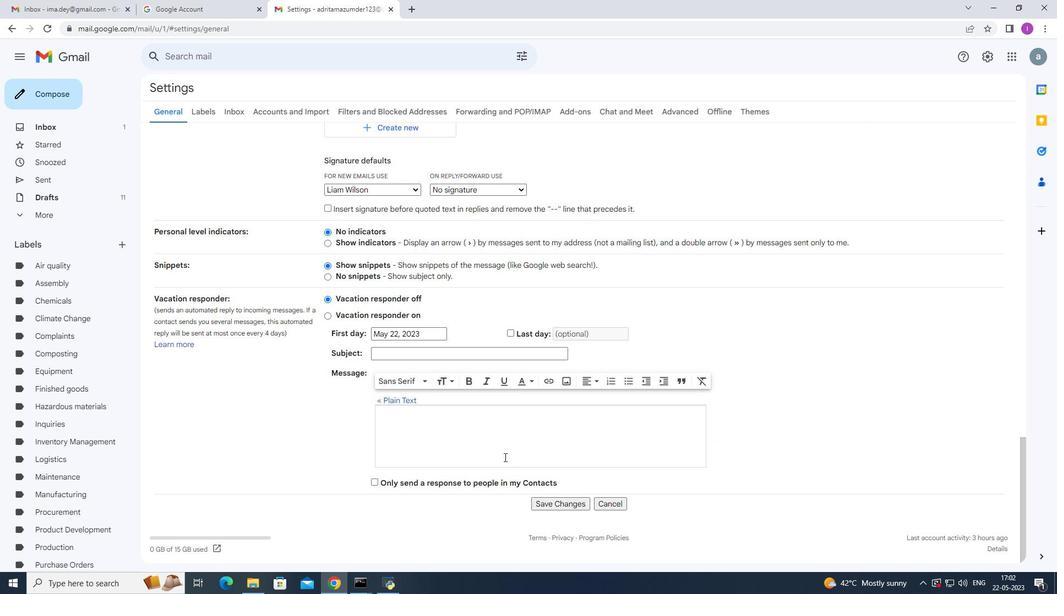 
Action: Mouse scrolled (504, 455) with delta (0, 0)
Screenshot: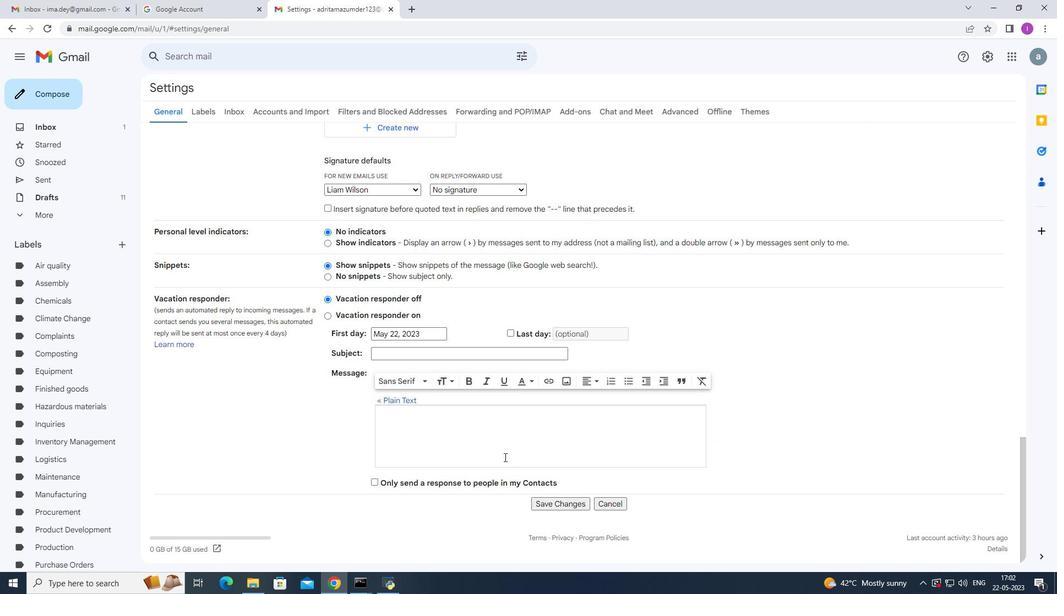 
Action: Mouse scrolled (504, 455) with delta (0, 0)
Screenshot: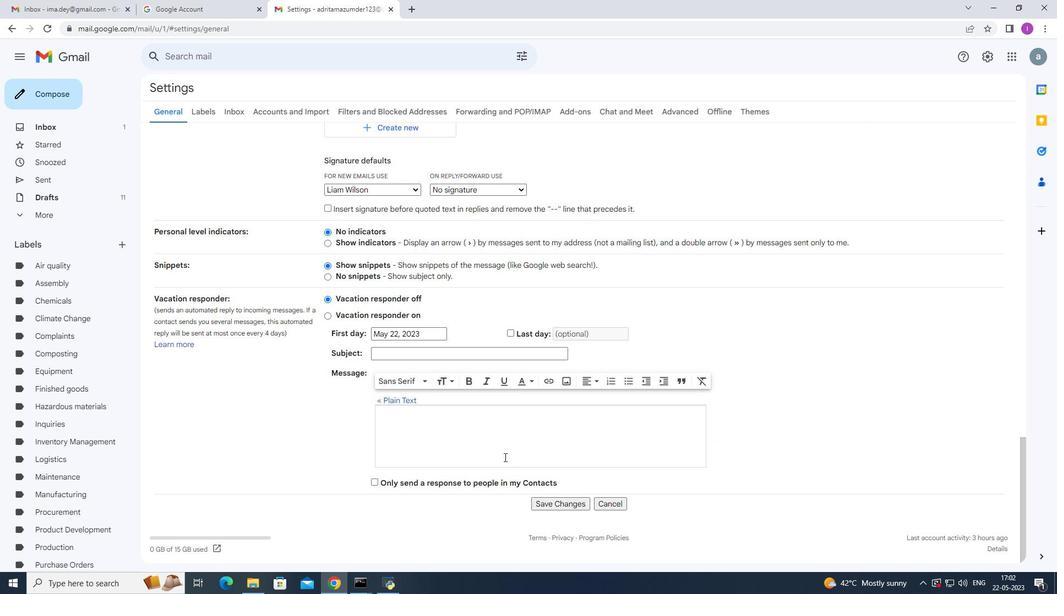 
Action: Mouse scrolled (504, 455) with delta (0, 0)
Screenshot: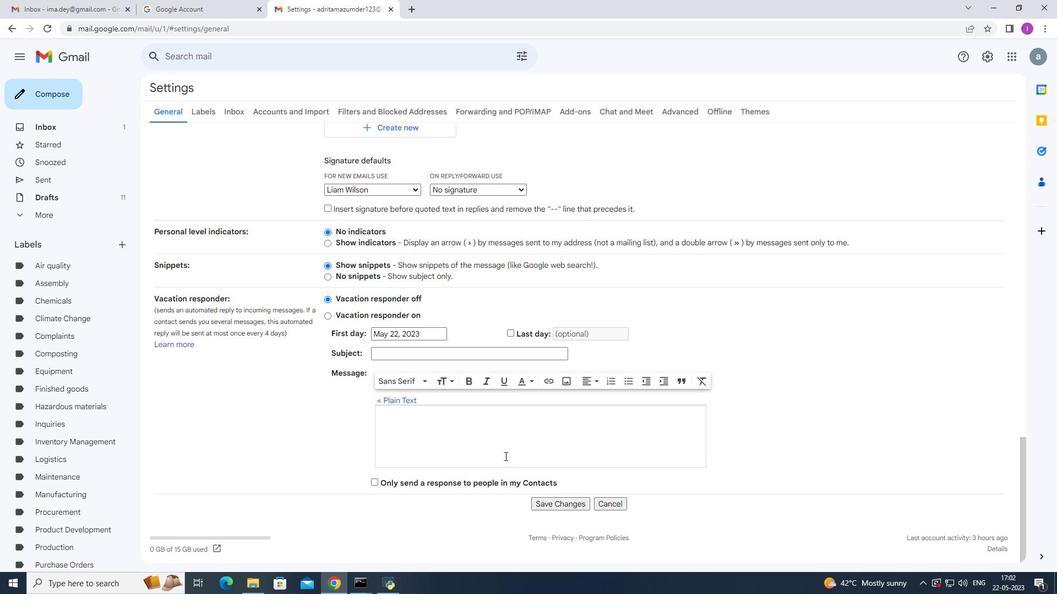 
Action: Mouse scrolled (504, 455) with delta (0, 0)
Screenshot: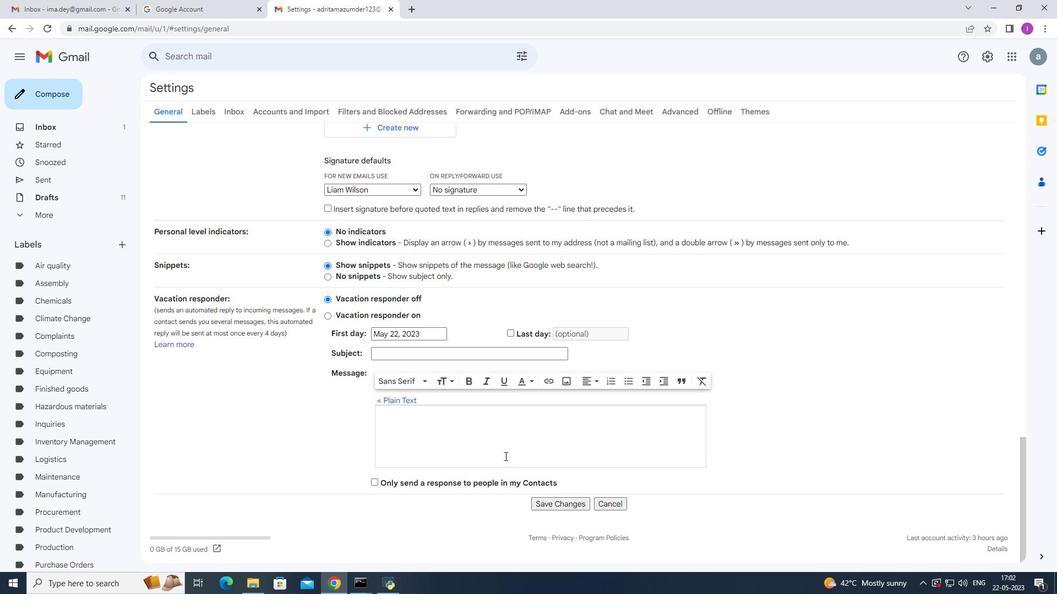 
Action: Mouse moved to (537, 445)
Screenshot: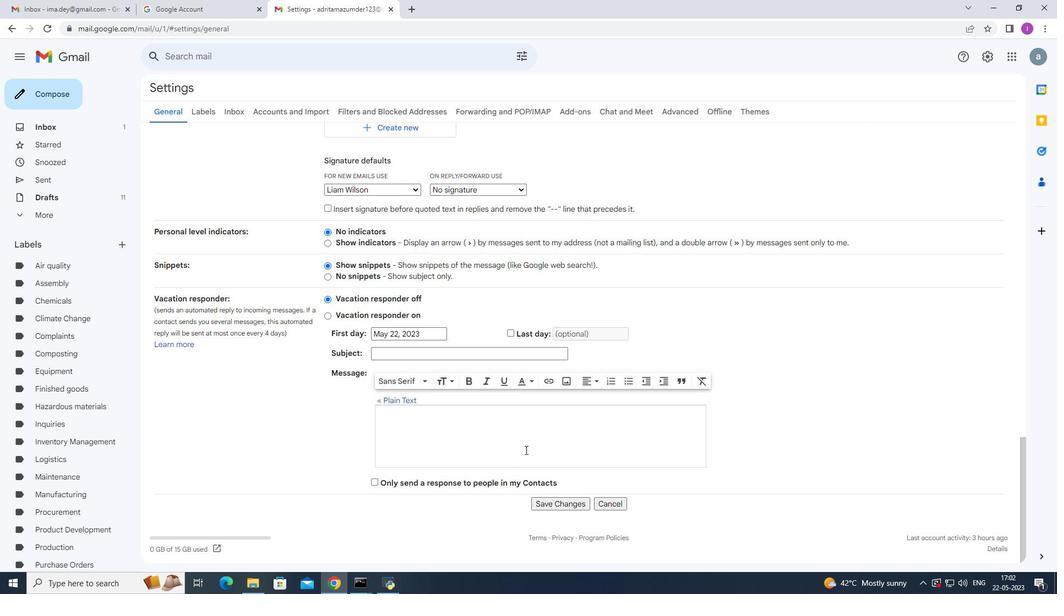 
Action: Mouse scrolled (537, 444) with delta (0, 0)
Screenshot: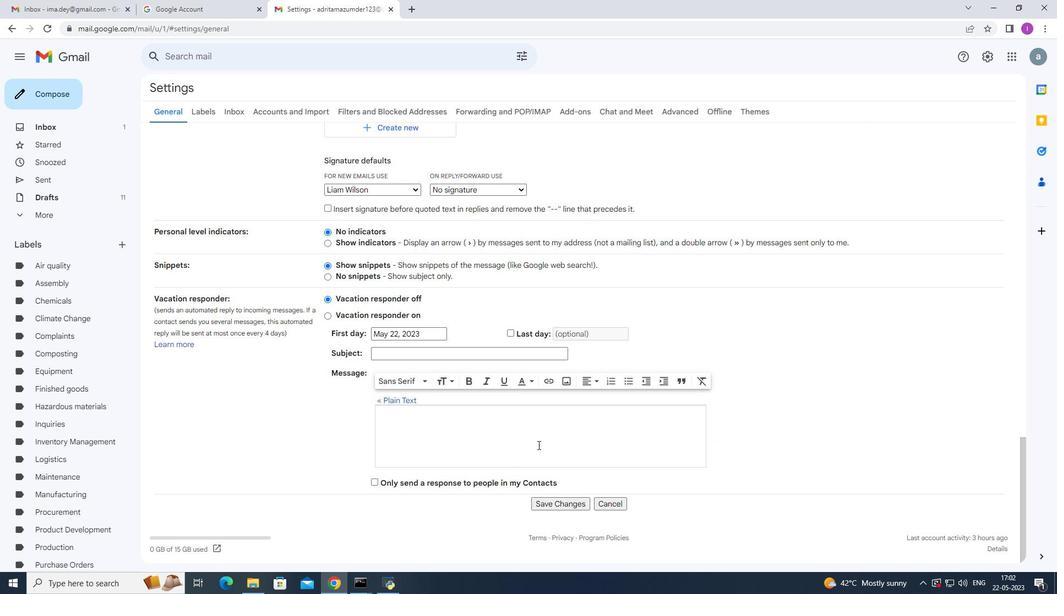 
Action: Mouse scrolled (537, 444) with delta (0, 0)
Screenshot: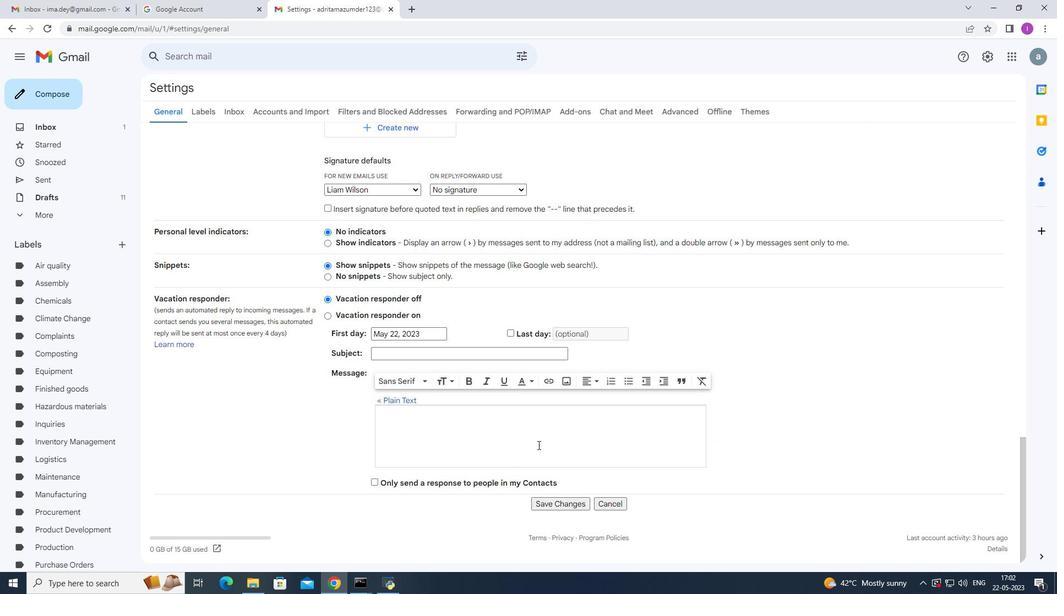 
Action: Mouse scrolled (537, 444) with delta (0, 0)
Screenshot: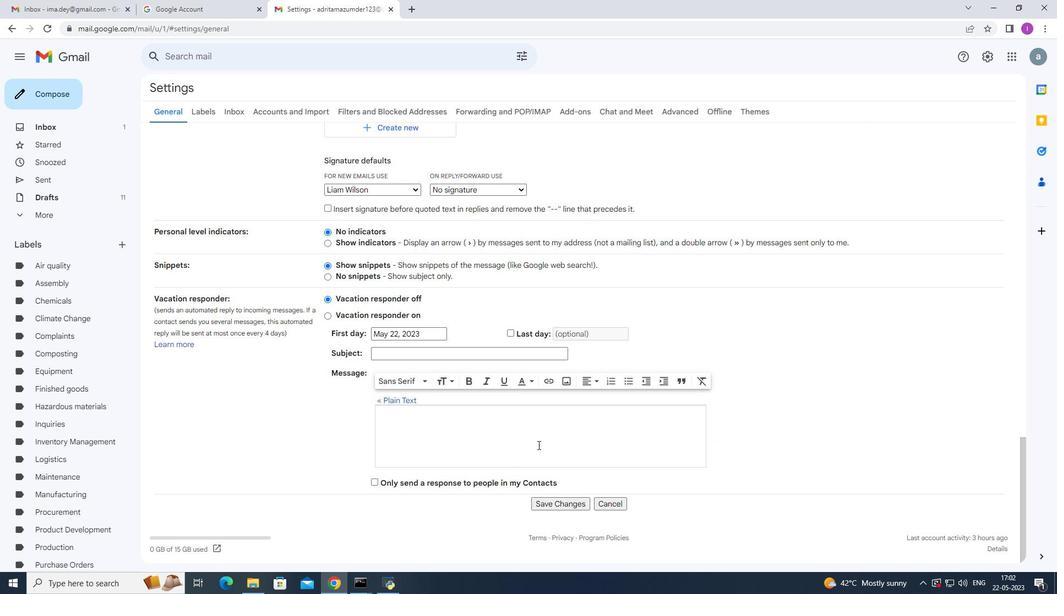 
Action: Mouse scrolled (537, 444) with delta (0, 0)
Screenshot: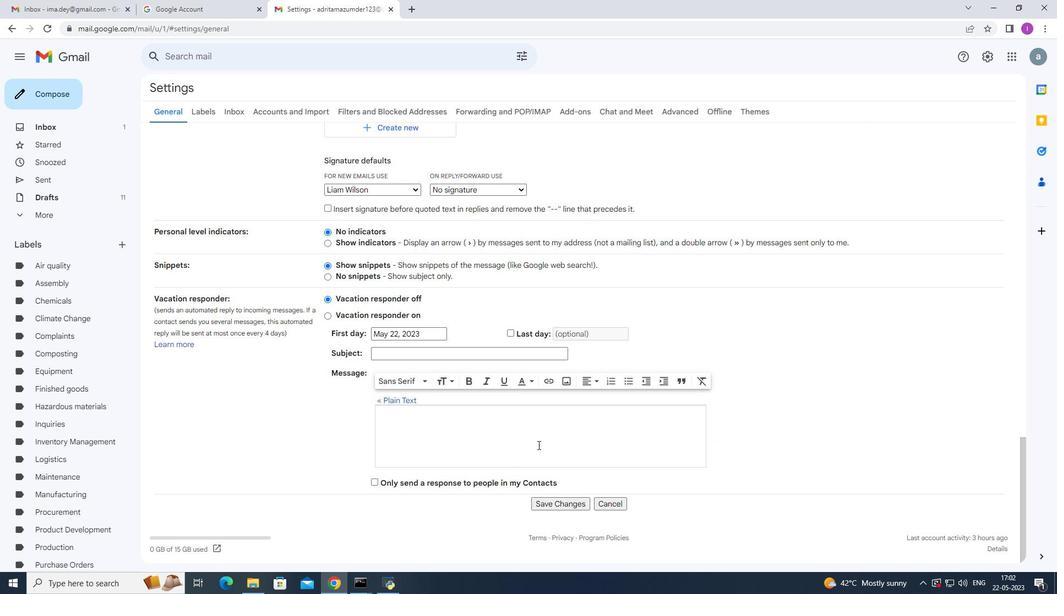 
Action: Mouse moved to (561, 460)
Screenshot: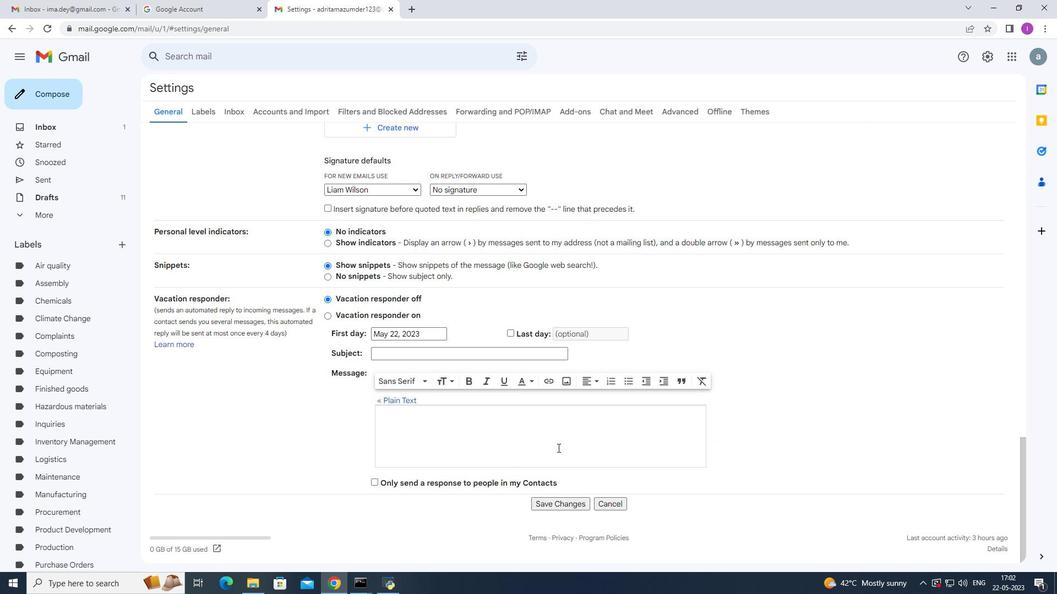 
Action: Mouse scrolled (561, 460) with delta (0, 0)
Screenshot: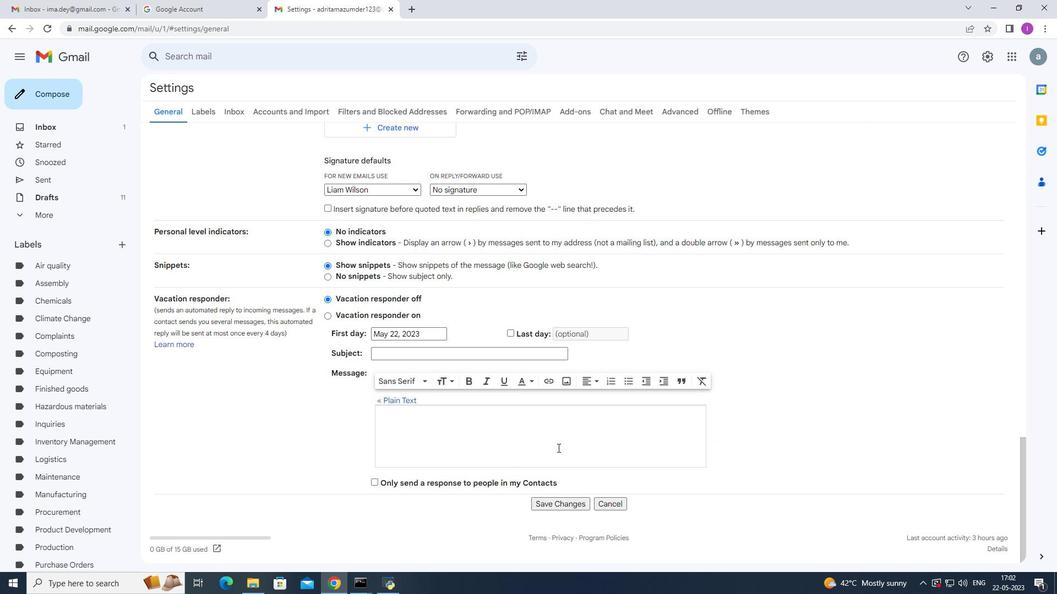 
Action: Mouse scrolled (561, 460) with delta (0, 0)
Screenshot: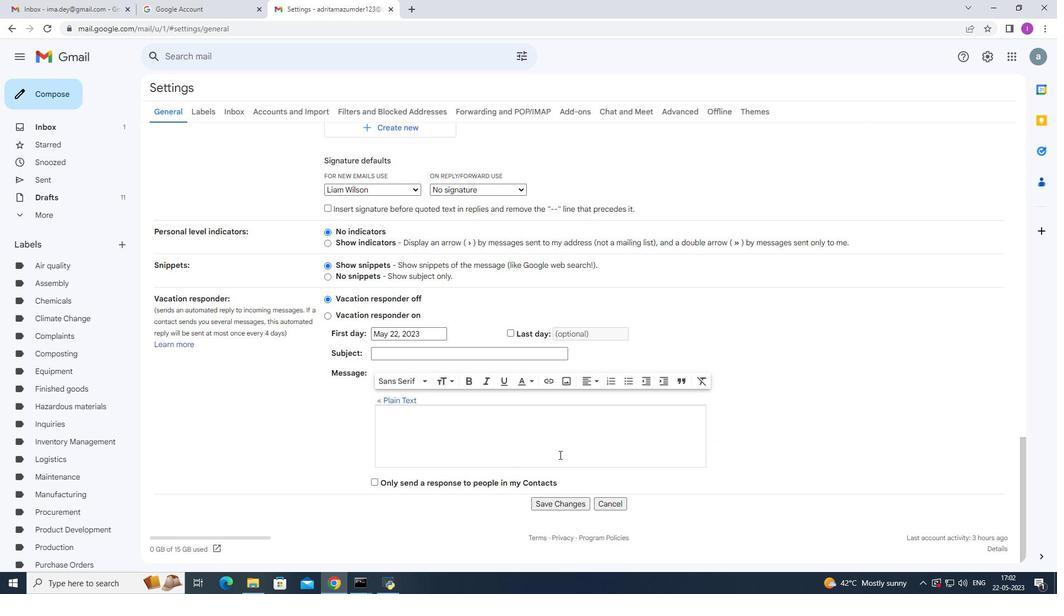
Action: Mouse scrolled (561, 460) with delta (0, 0)
Screenshot: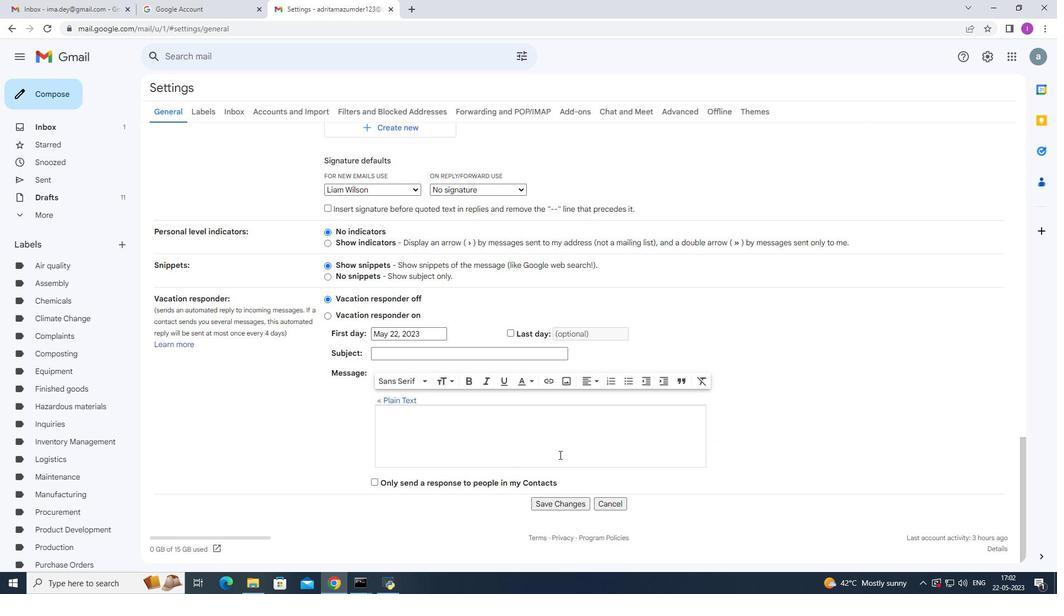 
Action: Mouse moved to (561, 461)
Screenshot: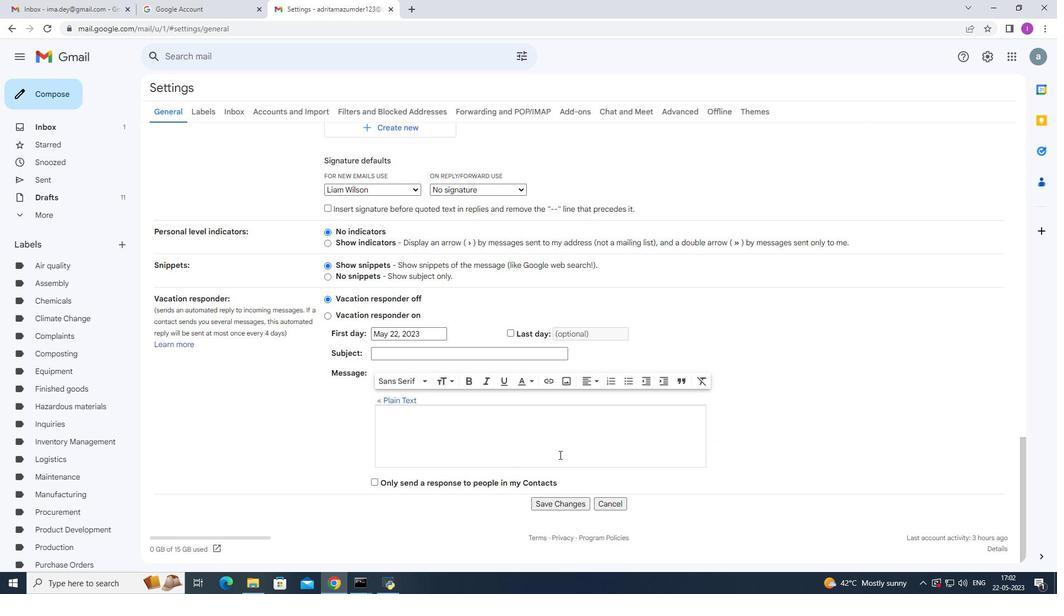 
Action: Mouse scrolled (561, 460) with delta (0, 0)
Screenshot: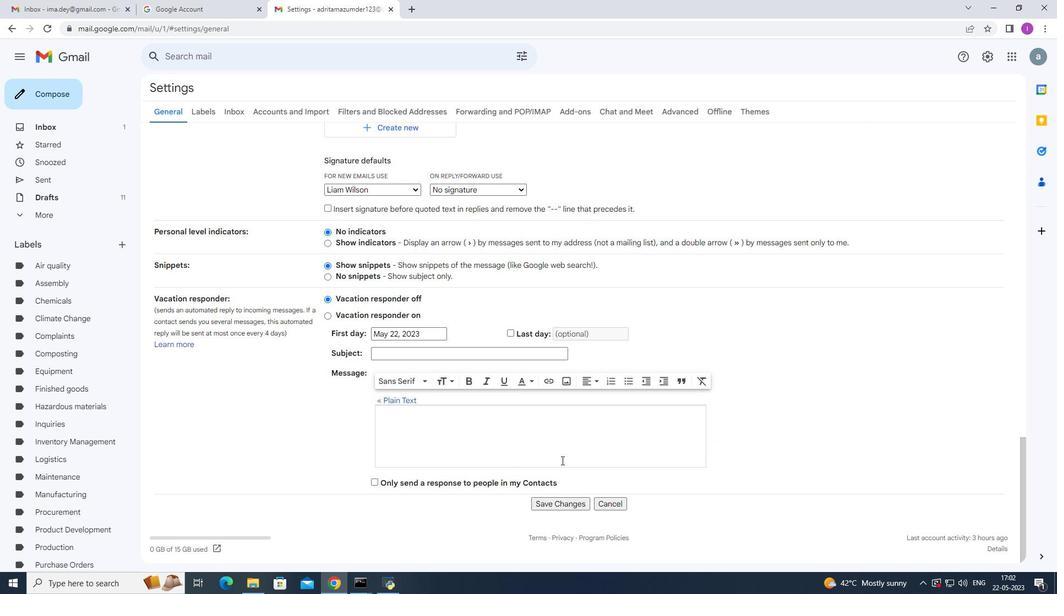 
Action: Mouse moved to (550, 507)
Screenshot: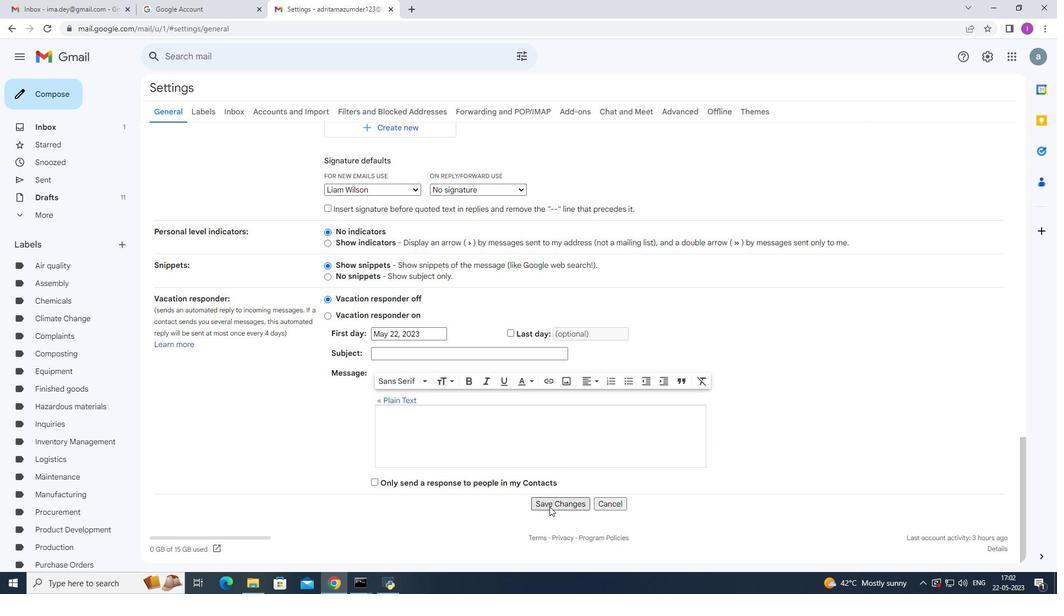 
Action: Mouse pressed left at (550, 507)
Screenshot: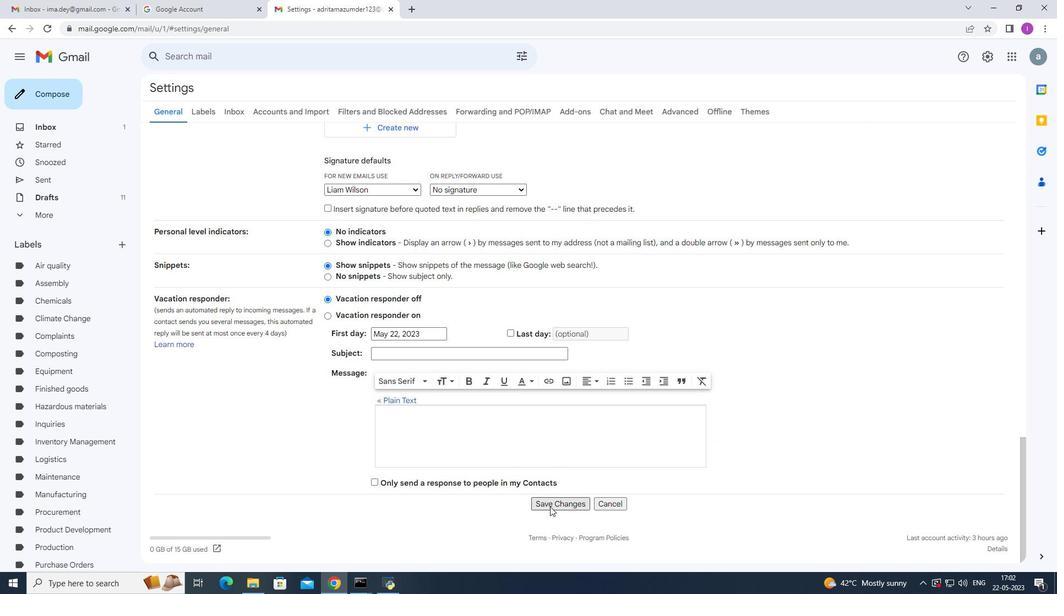 
Action: Mouse moved to (62, 89)
Screenshot: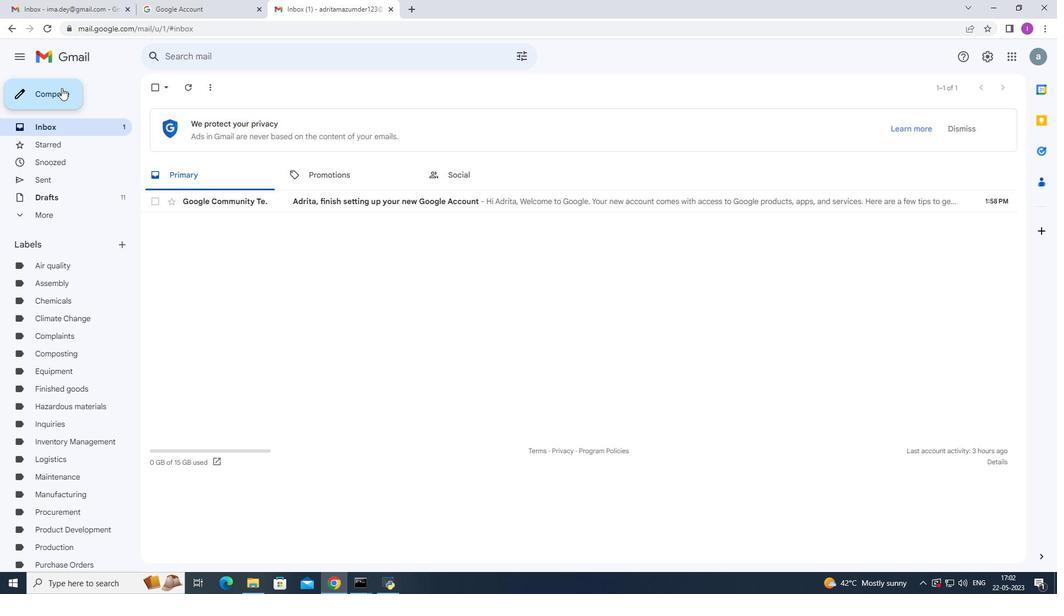 
Action: Mouse pressed left at (62, 89)
Screenshot: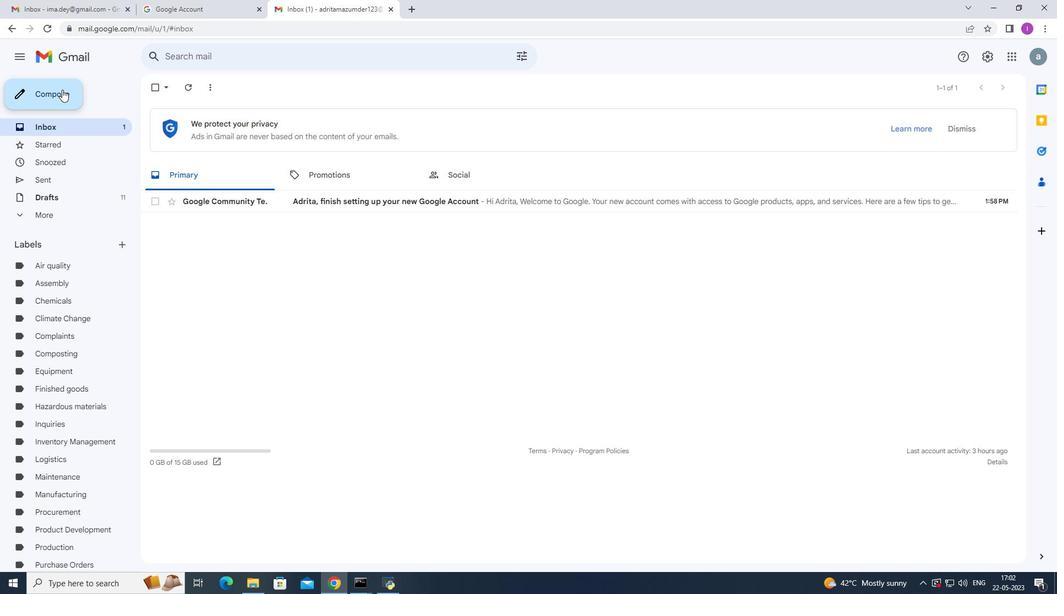 
Action: Mouse moved to (759, 270)
Screenshot: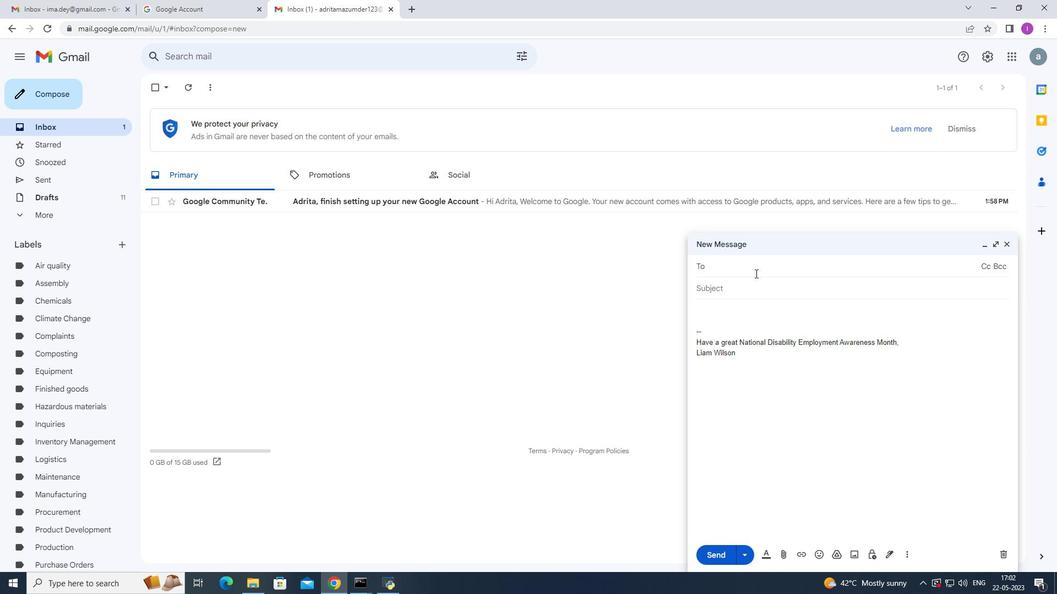 
Action: Key pressed softa
Screenshot: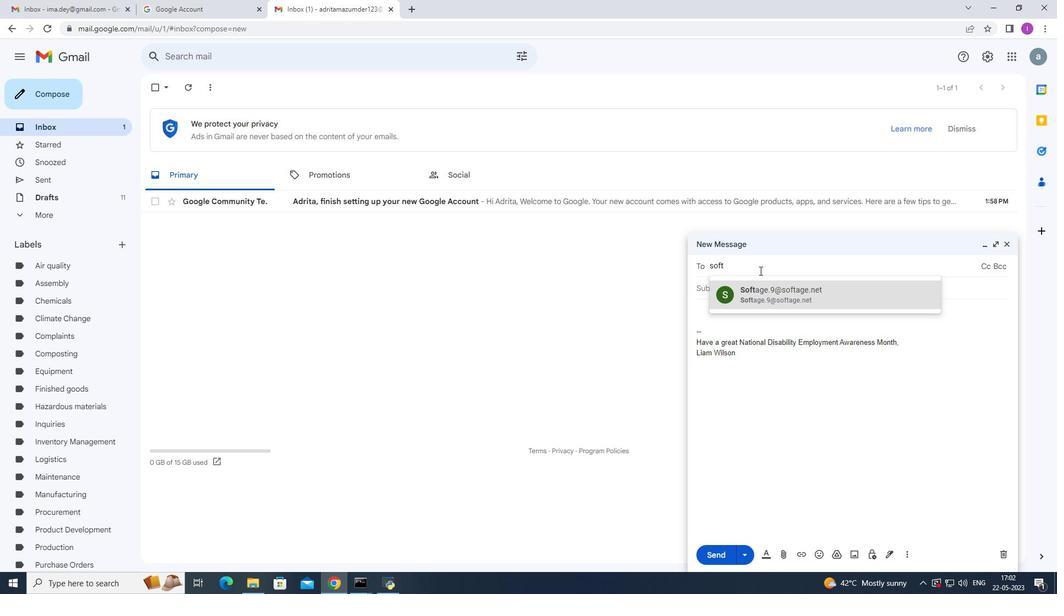 
Action: Mouse moved to (778, 293)
Screenshot: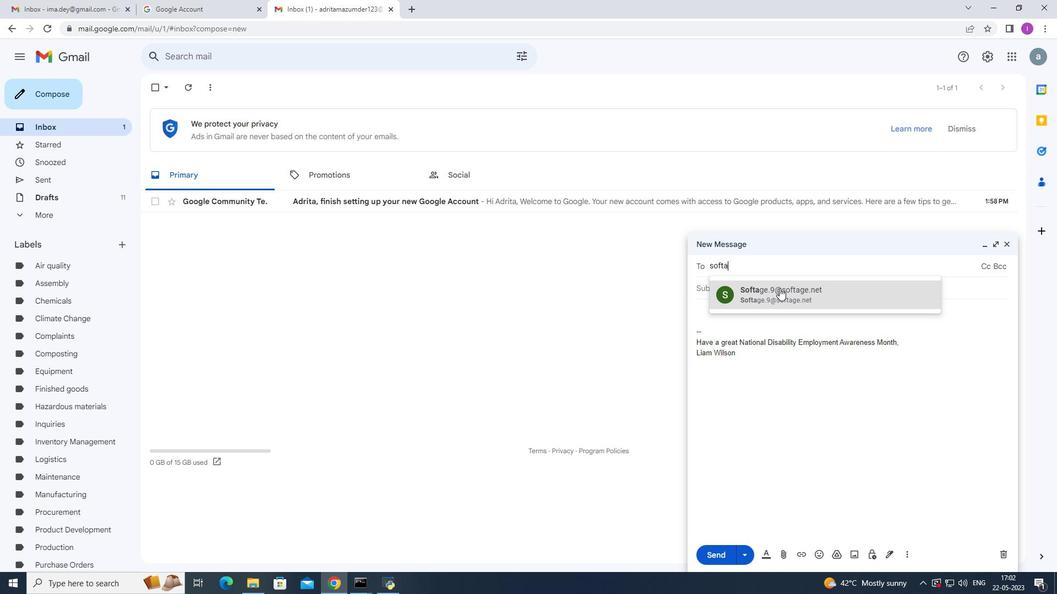 
Action: Mouse pressed left at (778, 293)
Screenshot: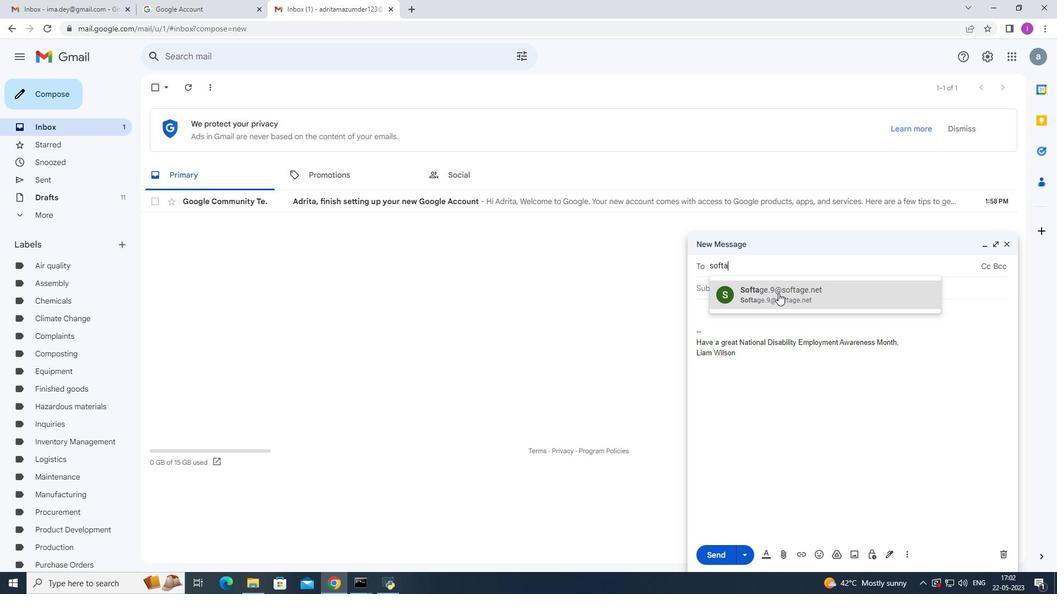 
Action: Mouse moved to (807, 454)
Screenshot: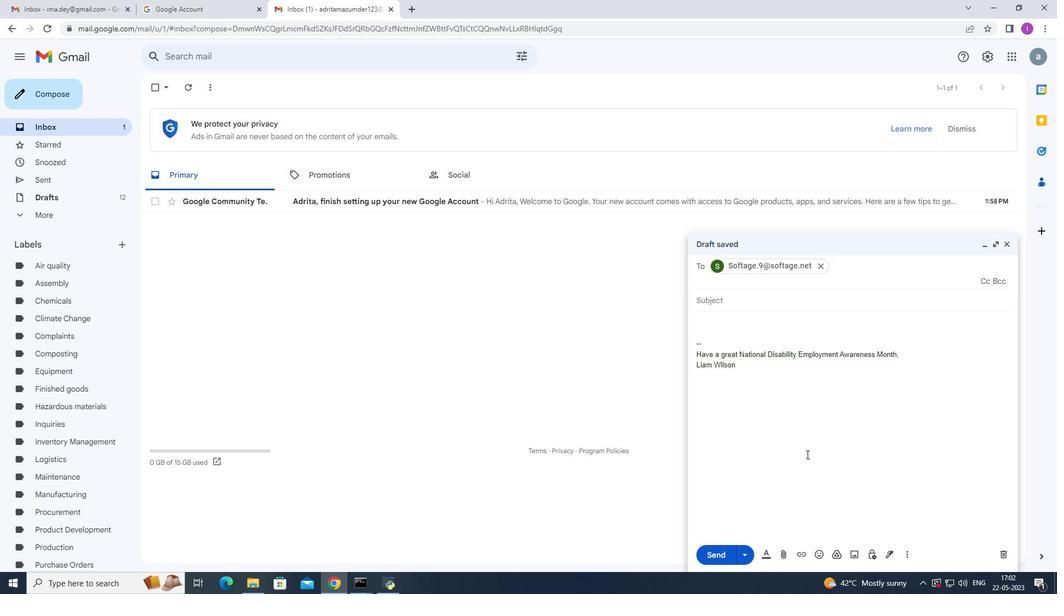 
Action: Mouse scrolled (807, 453) with delta (0, 0)
Screenshot: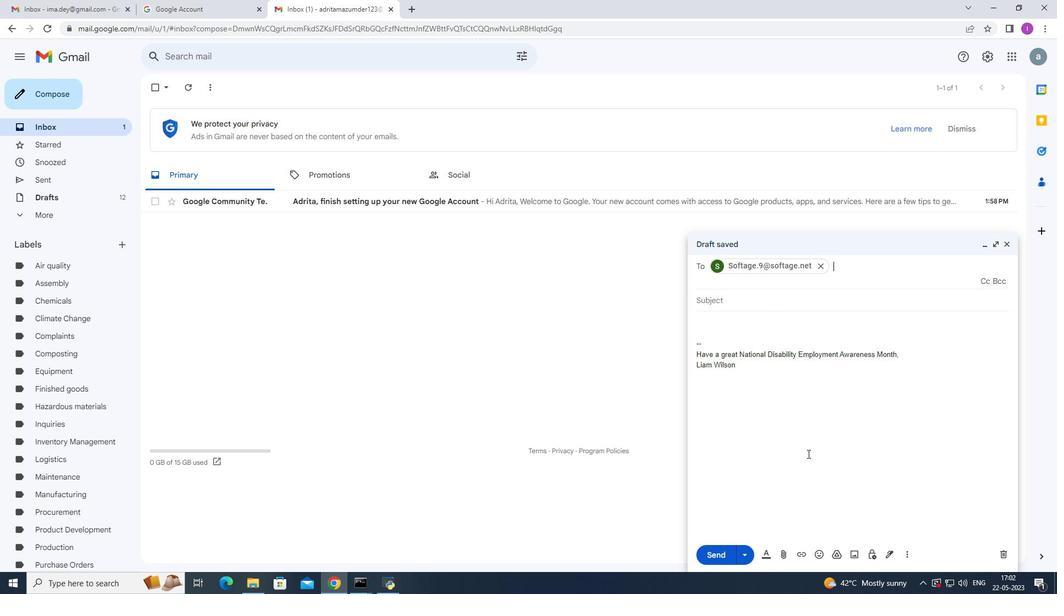
Action: Mouse moved to (807, 454)
Screenshot: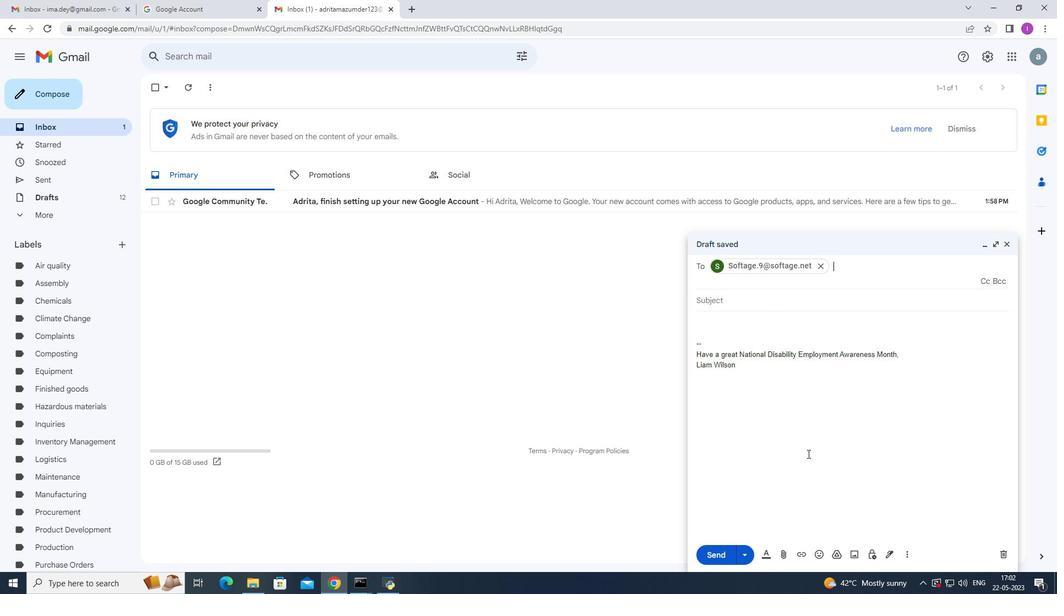 
Action: Mouse scrolled (807, 453) with delta (0, 0)
Screenshot: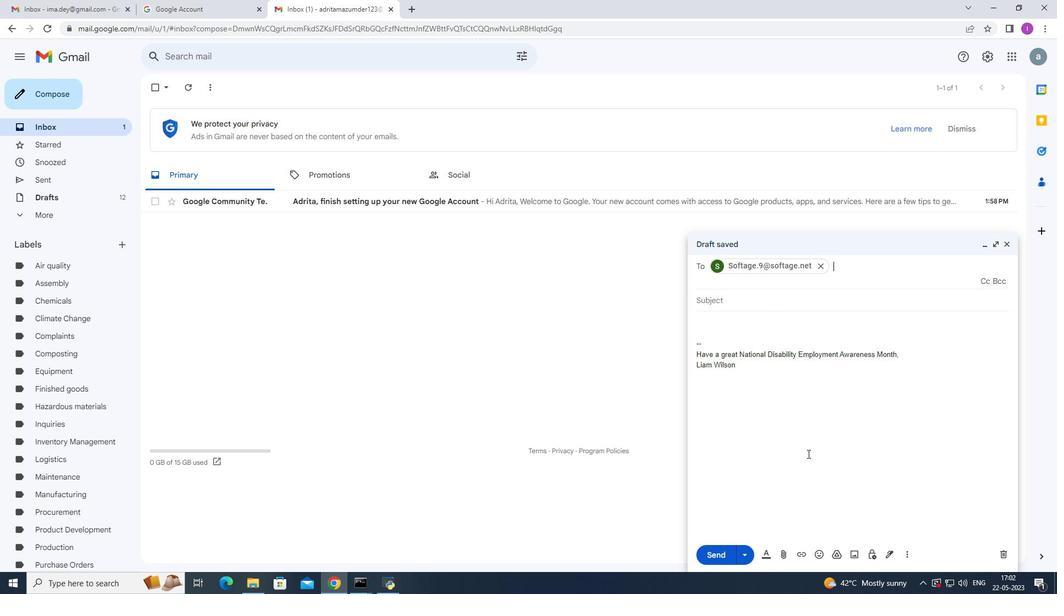 
Action: Mouse moved to (906, 556)
Screenshot: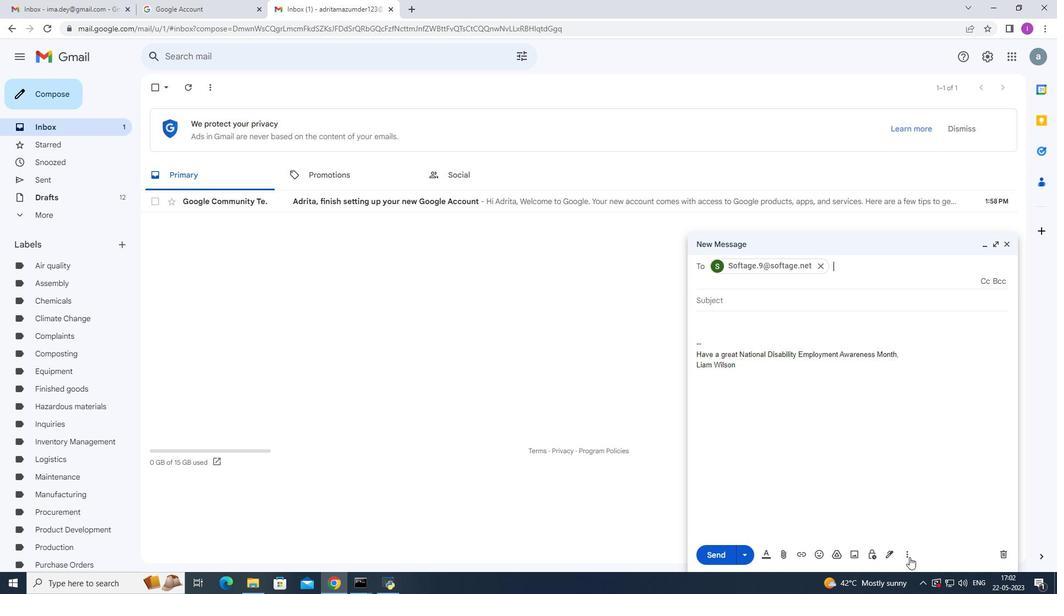 
Action: Mouse pressed left at (906, 556)
Screenshot: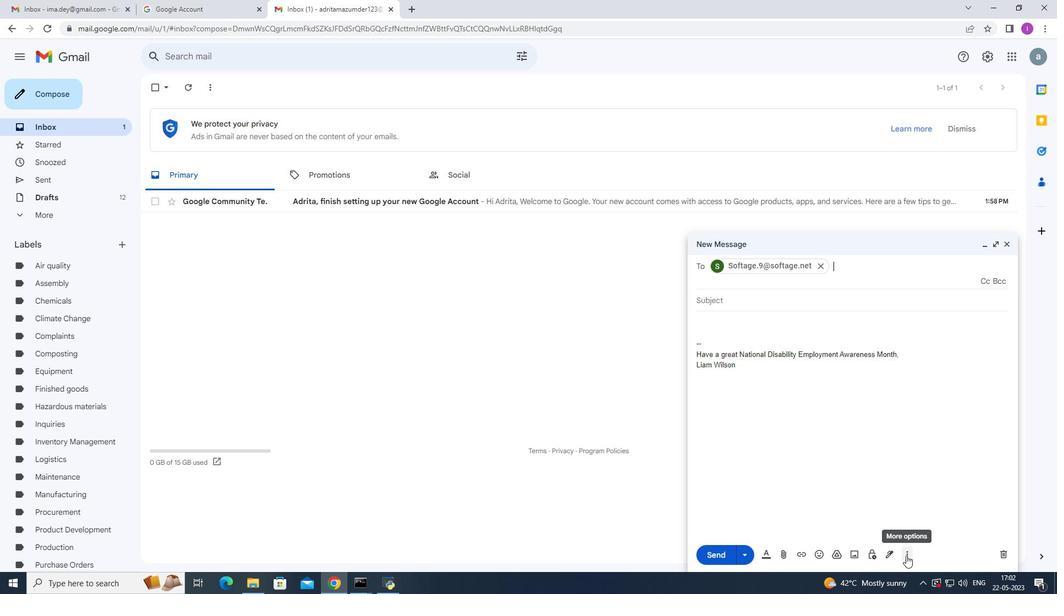 
Action: Mouse pressed left at (906, 556)
Screenshot: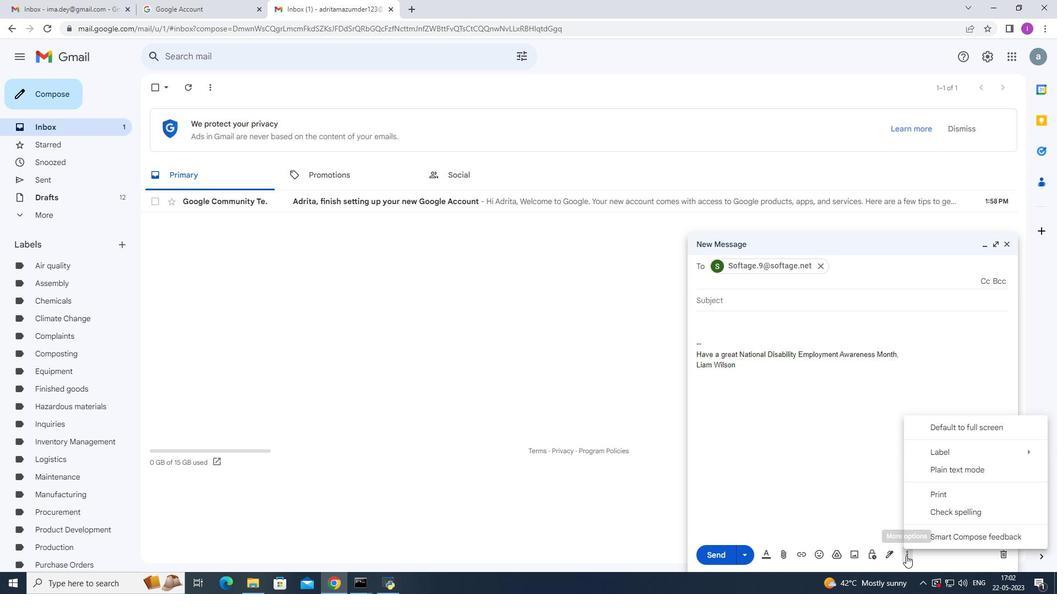 
Action: Mouse moved to (908, 551)
Screenshot: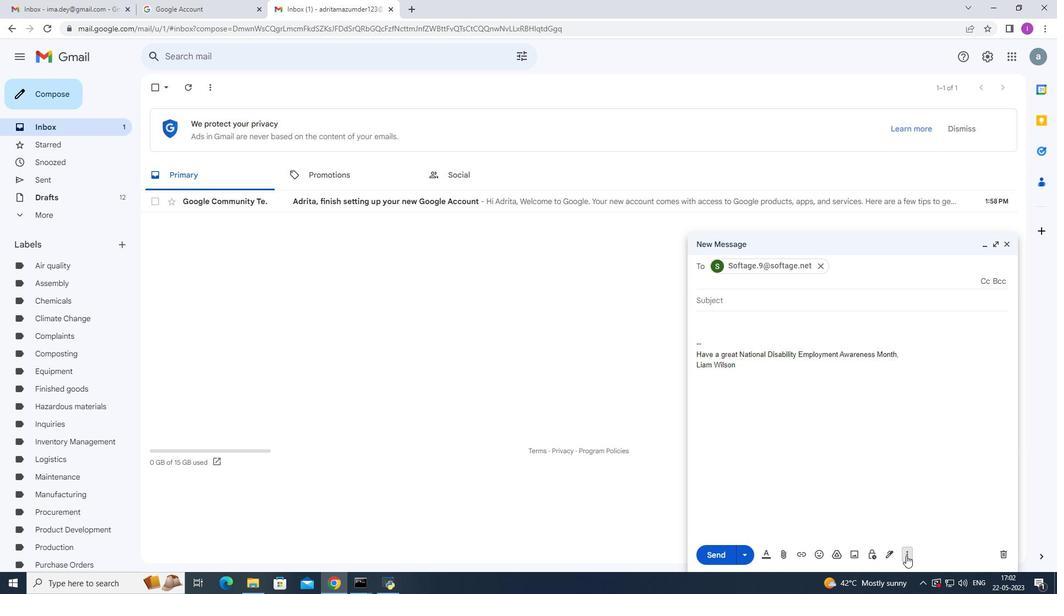 
Action: Mouse pressed left at (908, 551)
Screenshot: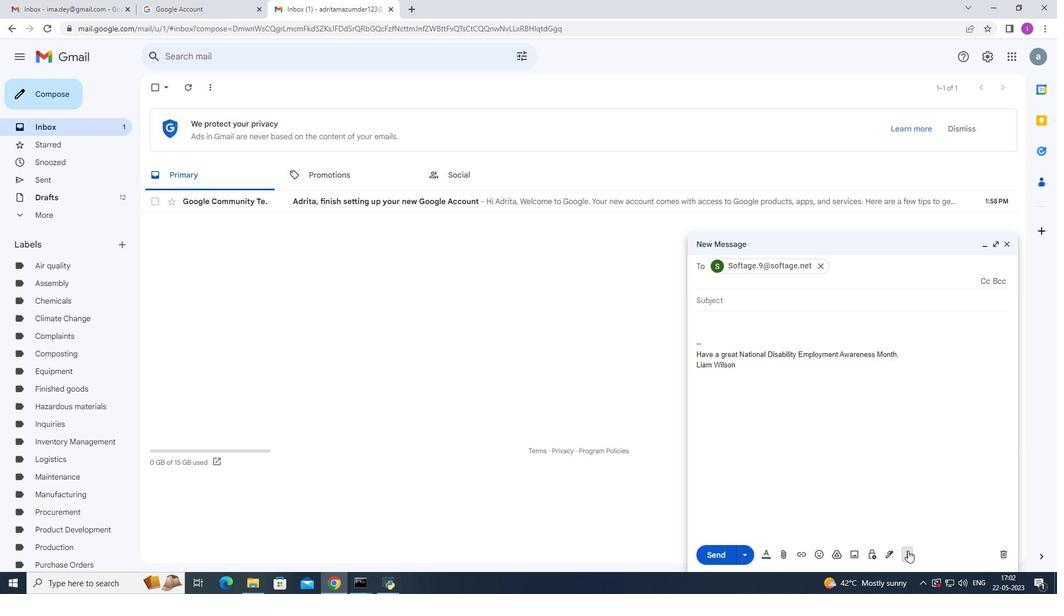 
Action: Mouse moved to (768, 230)
Screenshot: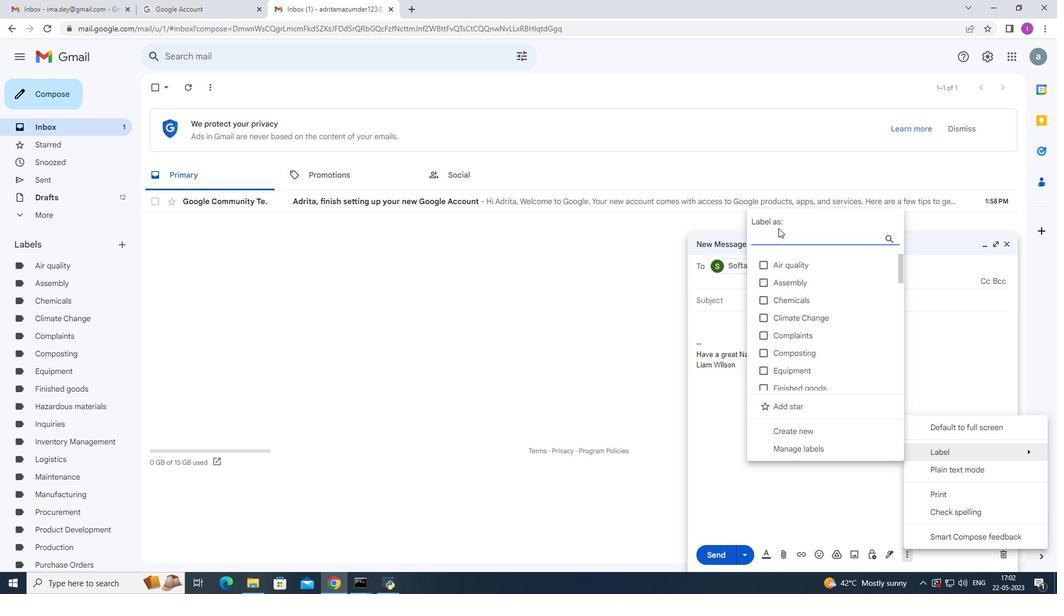 
Action: Mouse pressed left at (768, 230)
Screenshot: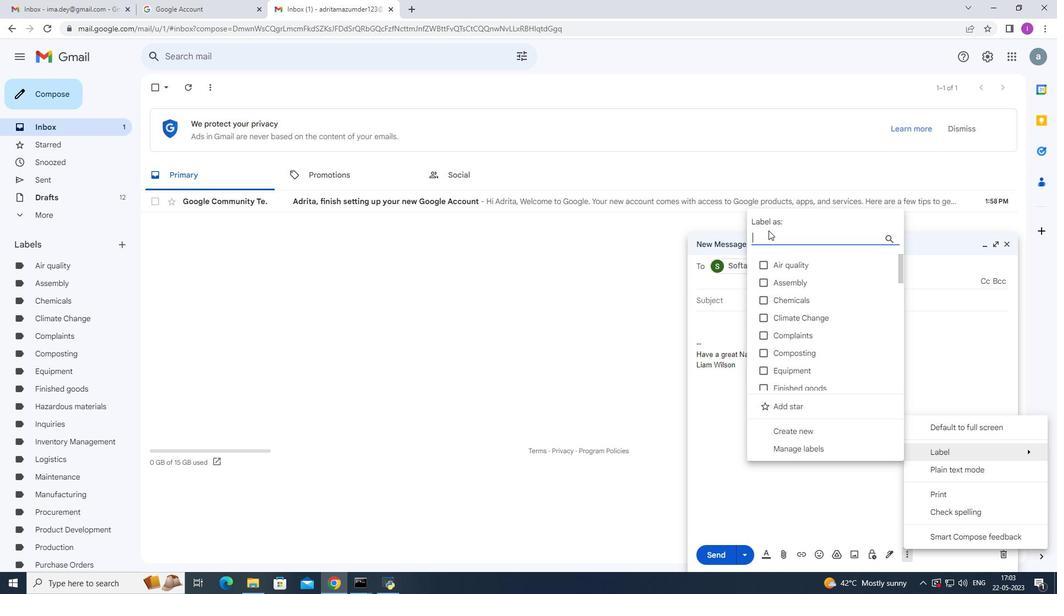 
Action: Mouse moved to (1055, 147)
Screenshot: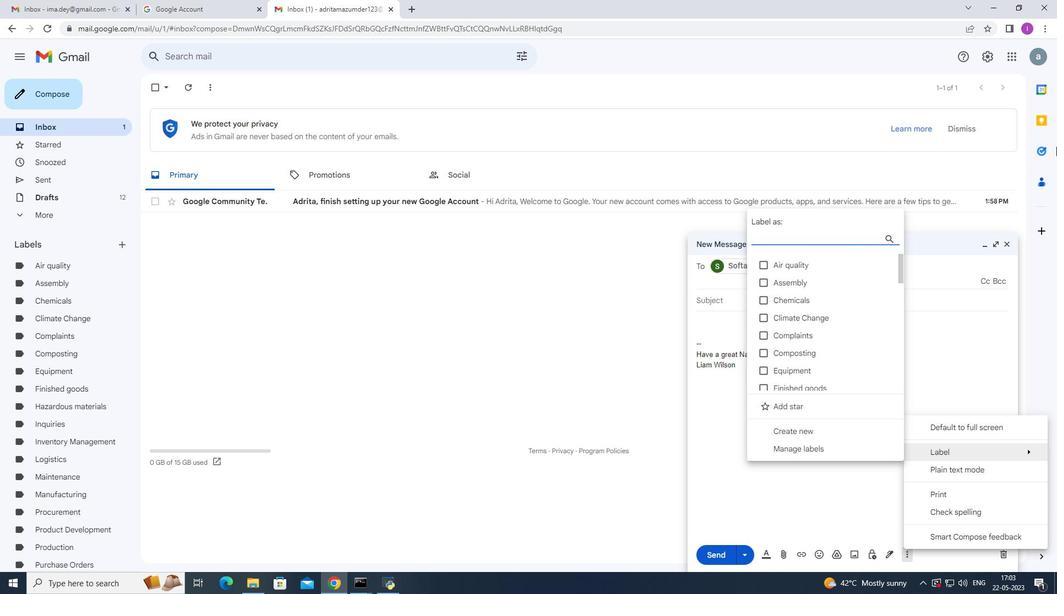 
Action: Key pressed <Key.shift>Warren<Key.backspace><Key.backspace>anty<Key.space><Key.shift>Claims
Screenshot: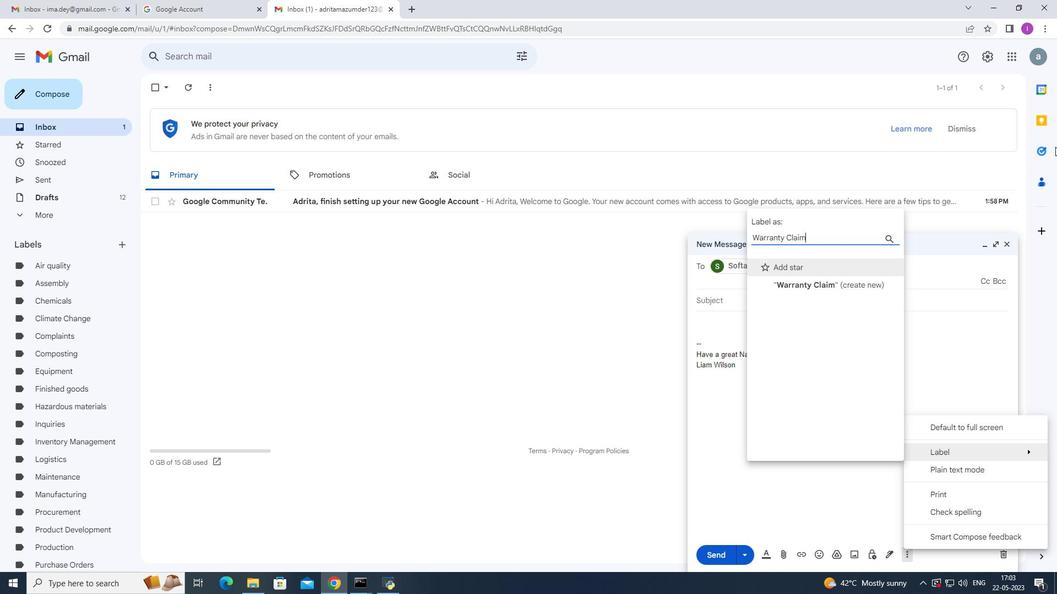 
Action: Mouse moved to (832, 286)
Screenshot: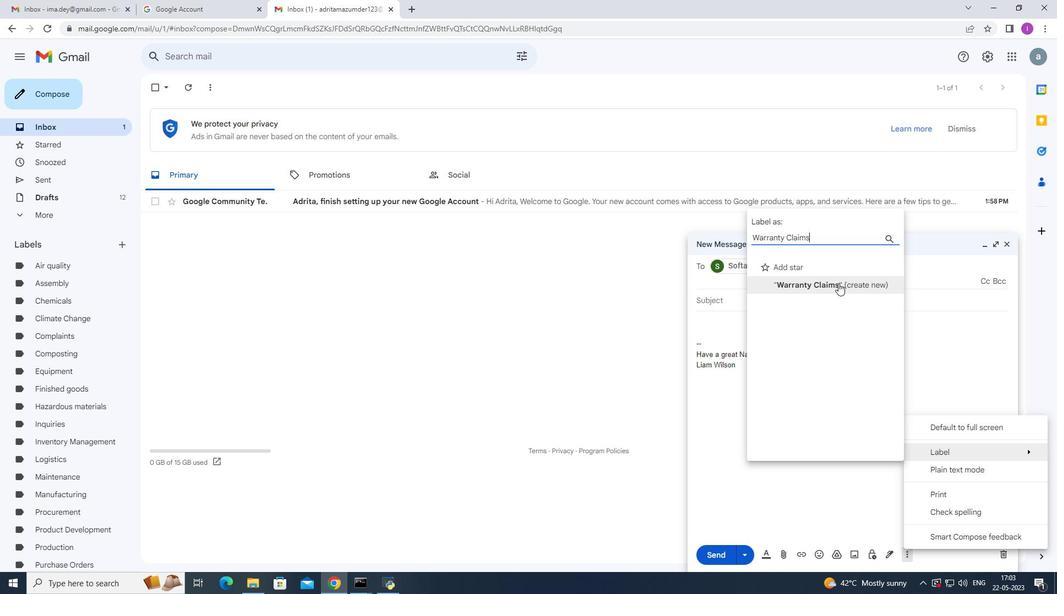 
Action: Mouse pressed left at (832, 286)
Screenshot: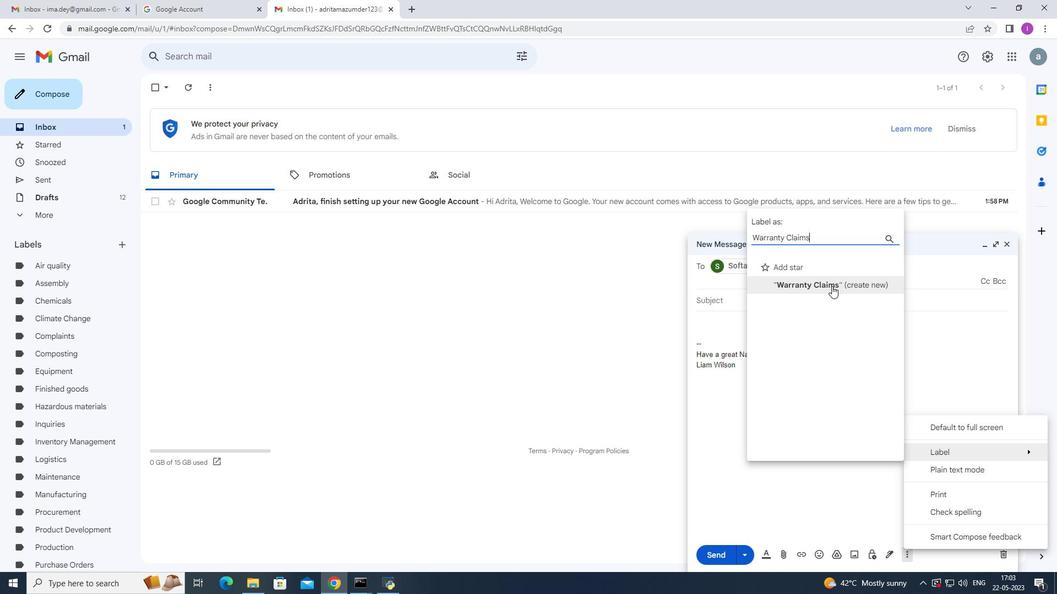 
Action: Mouse moved to (619, 350)
Screenshot: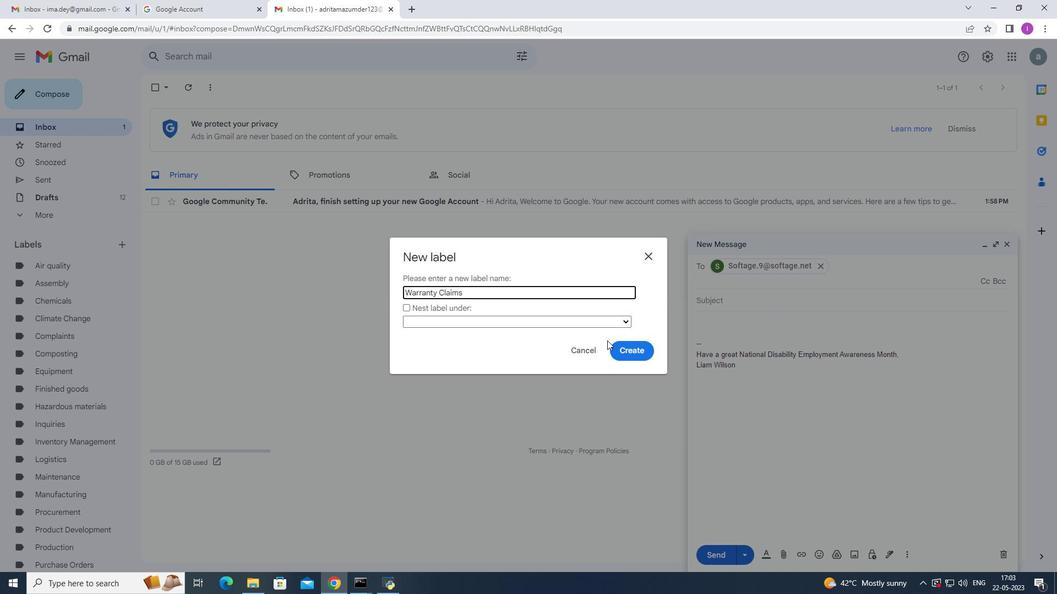 
Action: Mouse pressed left at (619, 350)
Screenshot: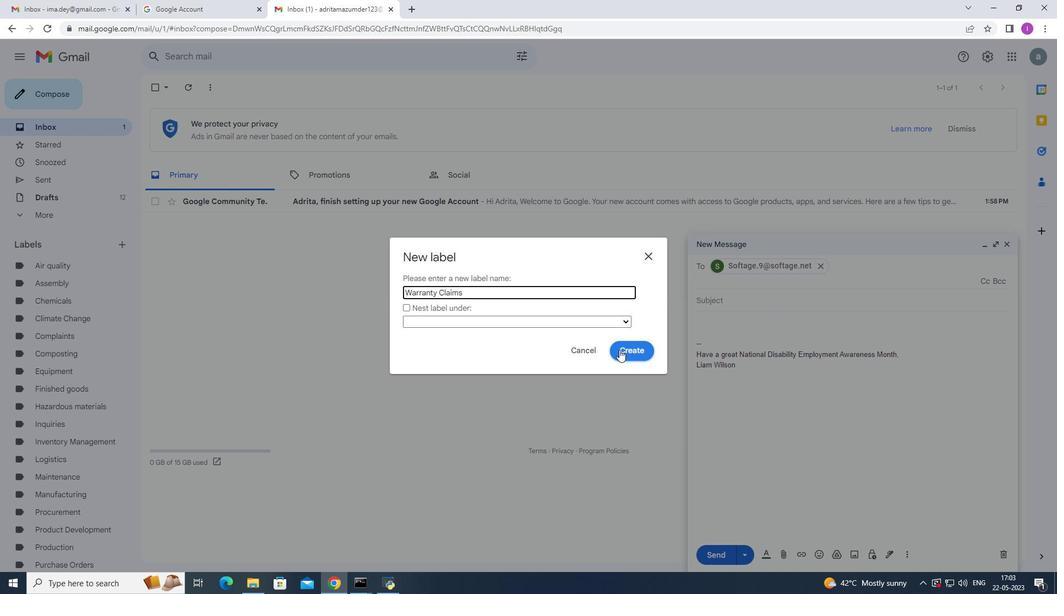
Action: Mouse moved to (908, 561)
Screenshot: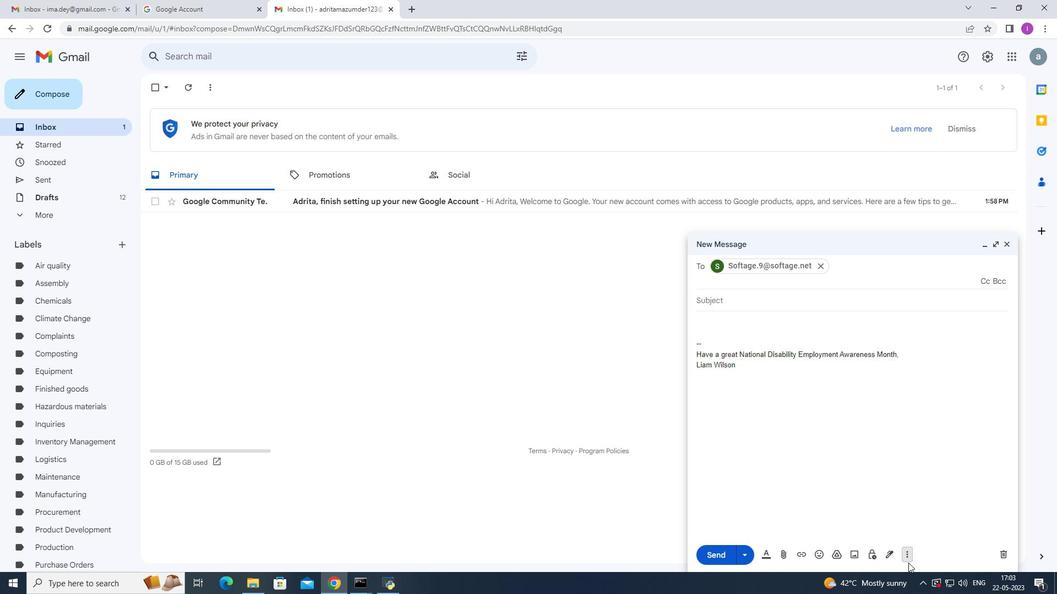 
Action: Mouse pressed left at (908, 561)
Screenshot: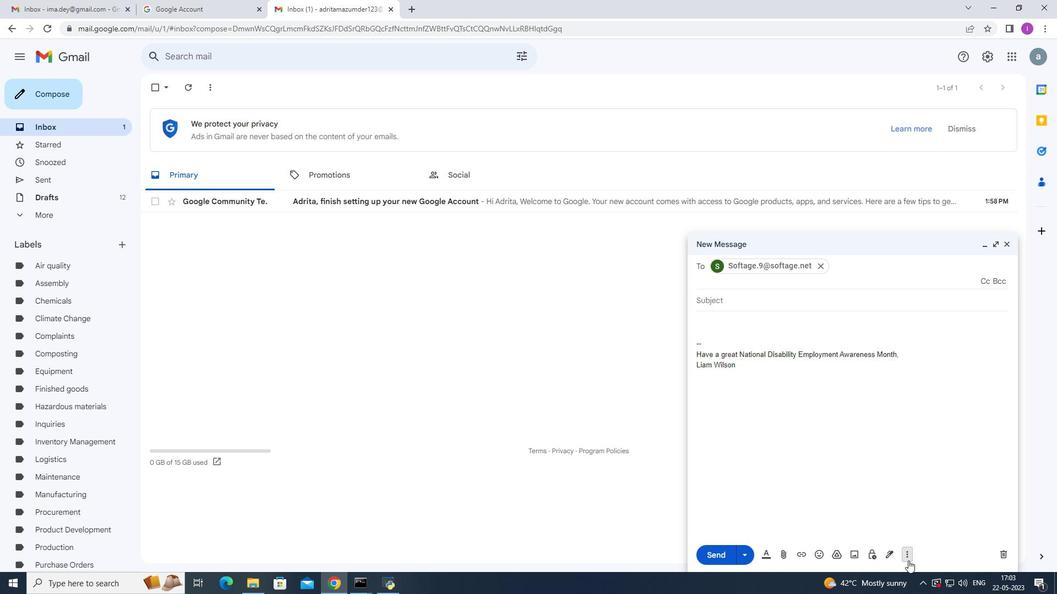 
Action: Mouse moved to (944, 455)
Screenshot: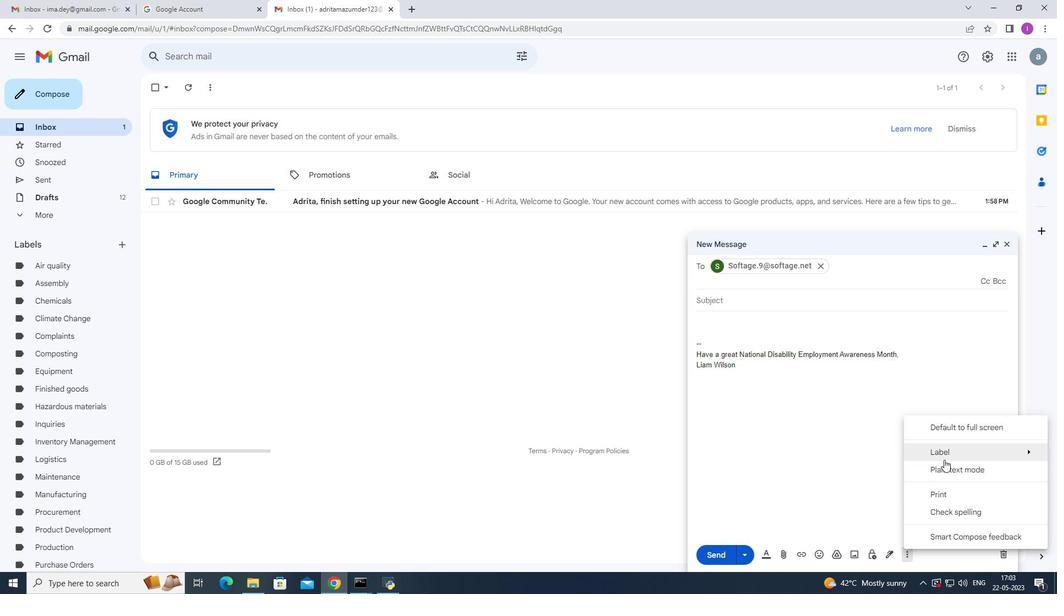 
Action: Mouse pressed left at (944, 455)
Screenshot: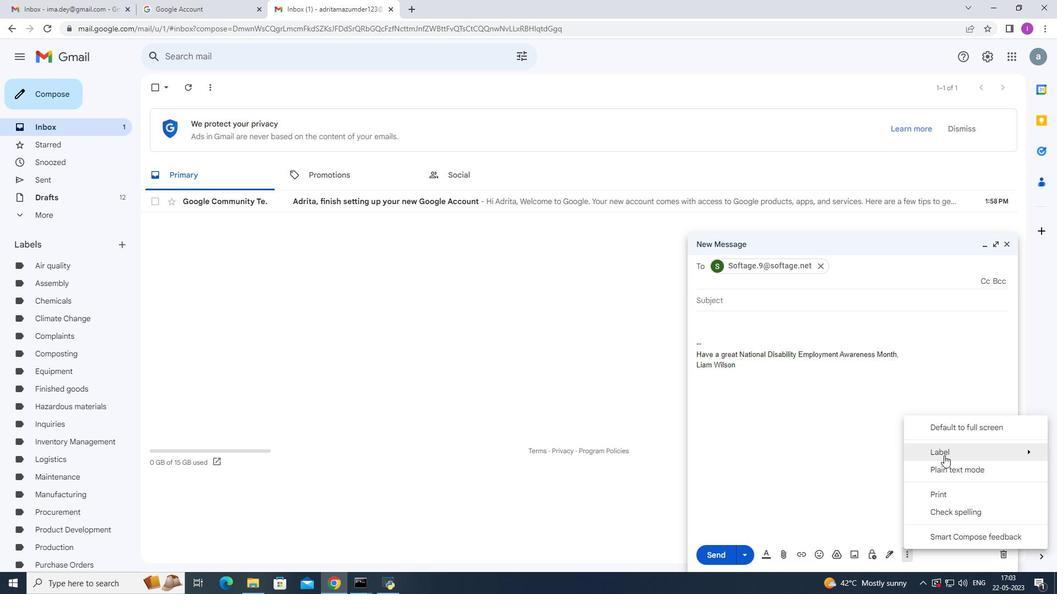 
Action: Mouse moved to (714, 415)
Screenshot: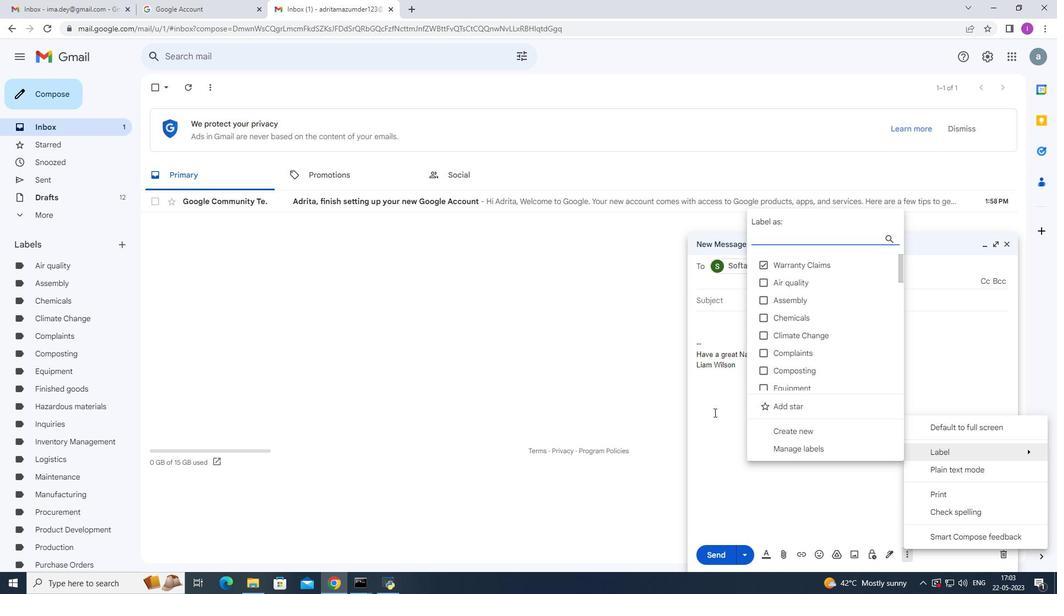 
Action: Mouse pressed left at (714, 415)
Screenshot: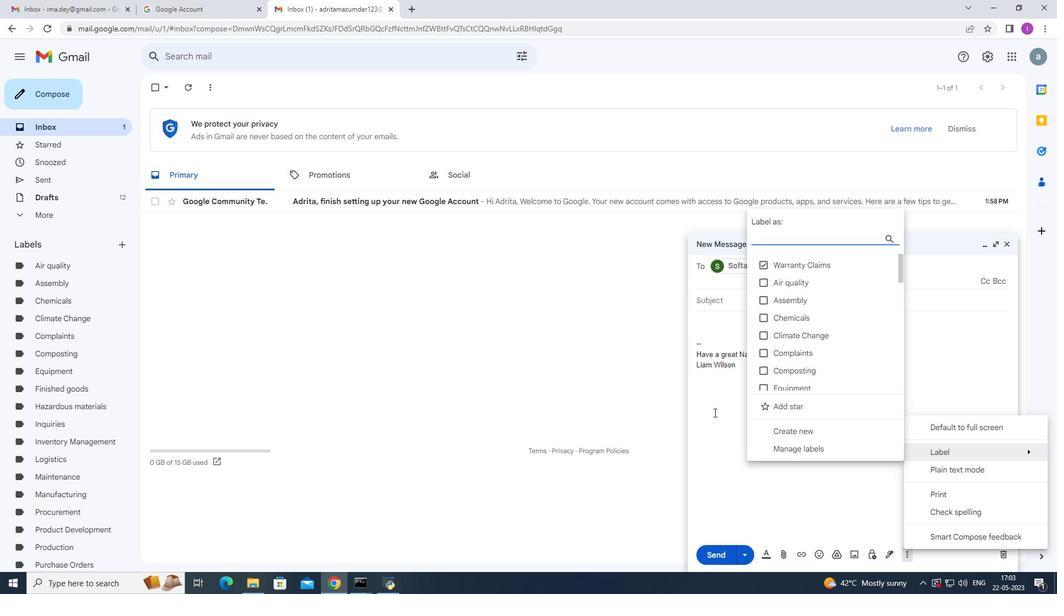 
Action: Mouse moved to (539, 437)
Screenshot: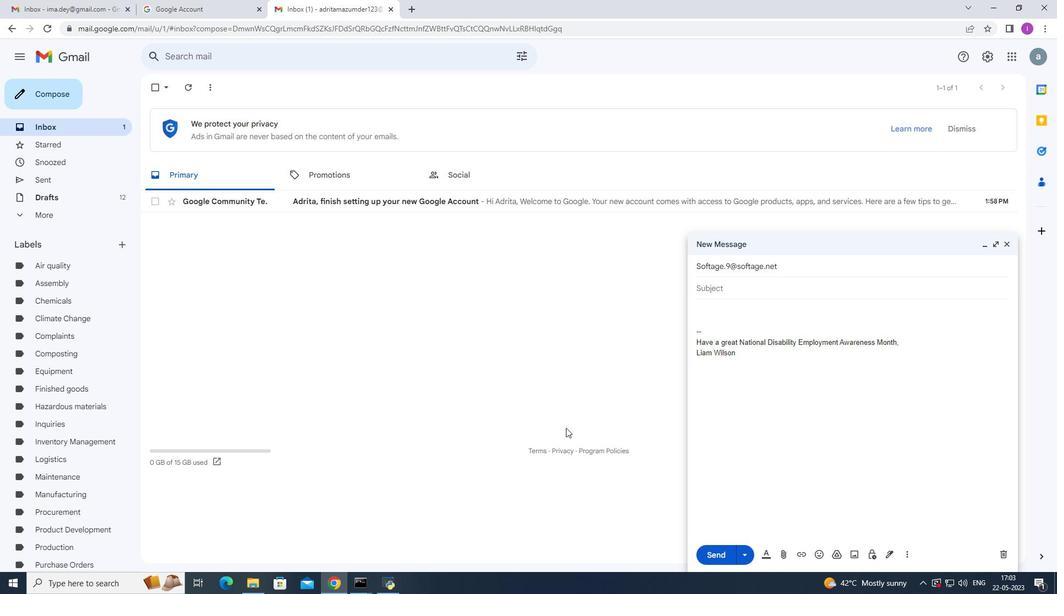 
